 Task: Look for space in Shisui, Japan from 4th June, 2023 to 8th June, 2023 for 2 adults in price range Rs.8000 to Rs.16000. Place can be private room with 1  bedroom having 1 bed and 1 bathroom. Property type can be house, flat, guest house, hotel. Booking option can be shelf check-in. Required host language is English.
Action: Mouse moved to (488, 131)
Screenshot: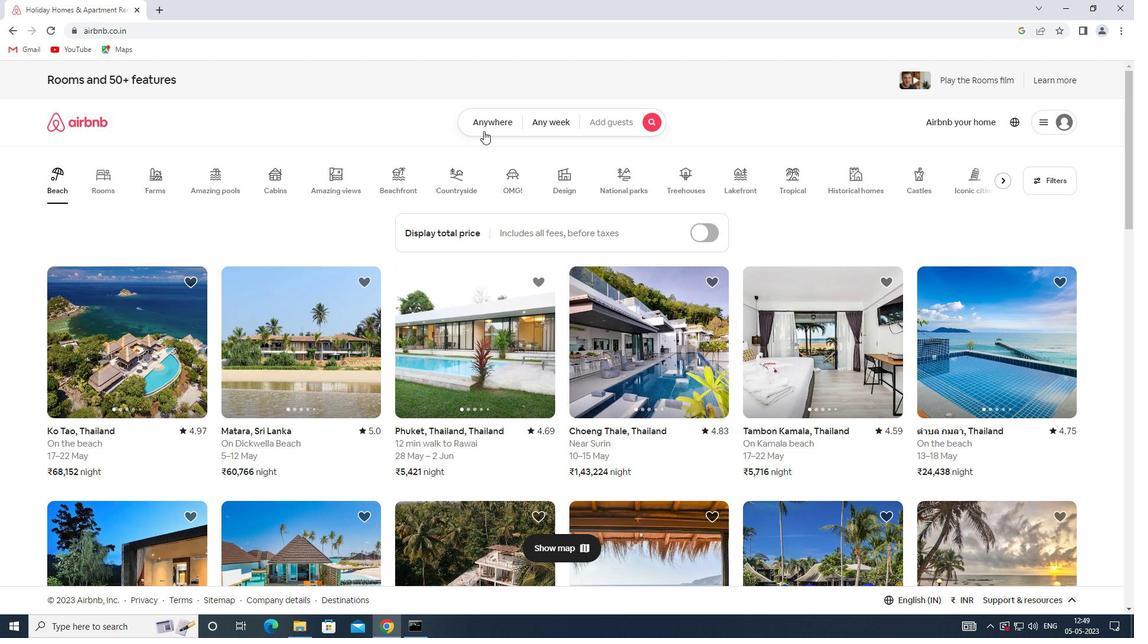 
Action: Mouse pressed left at (488, 131)
Screenshot: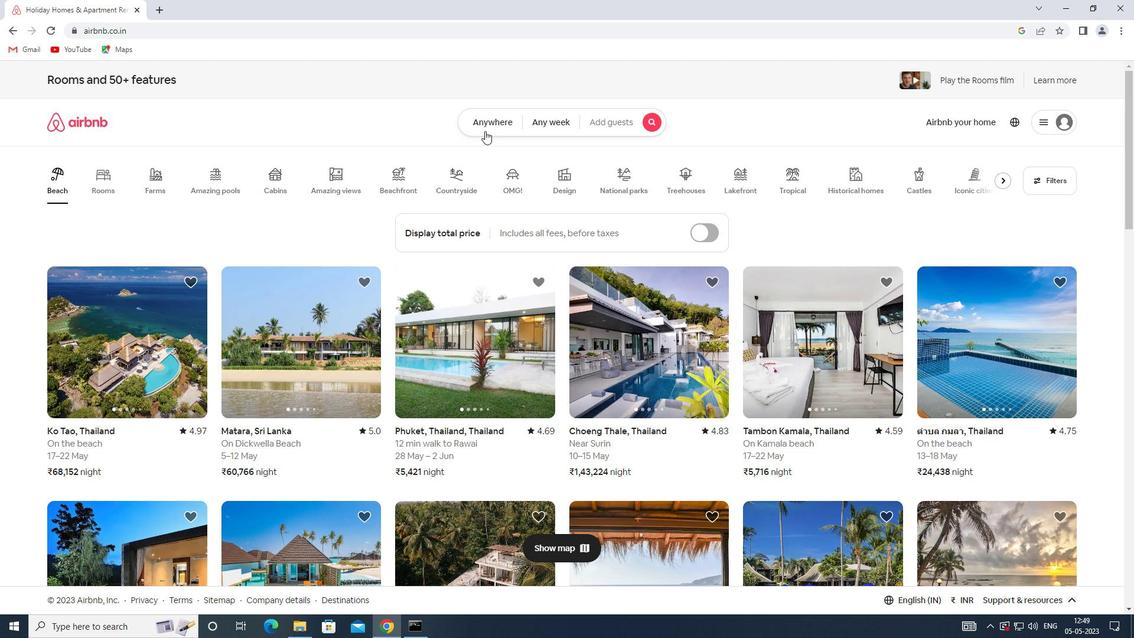 
Action: Mouse moved to (334, 165)
Screenshot: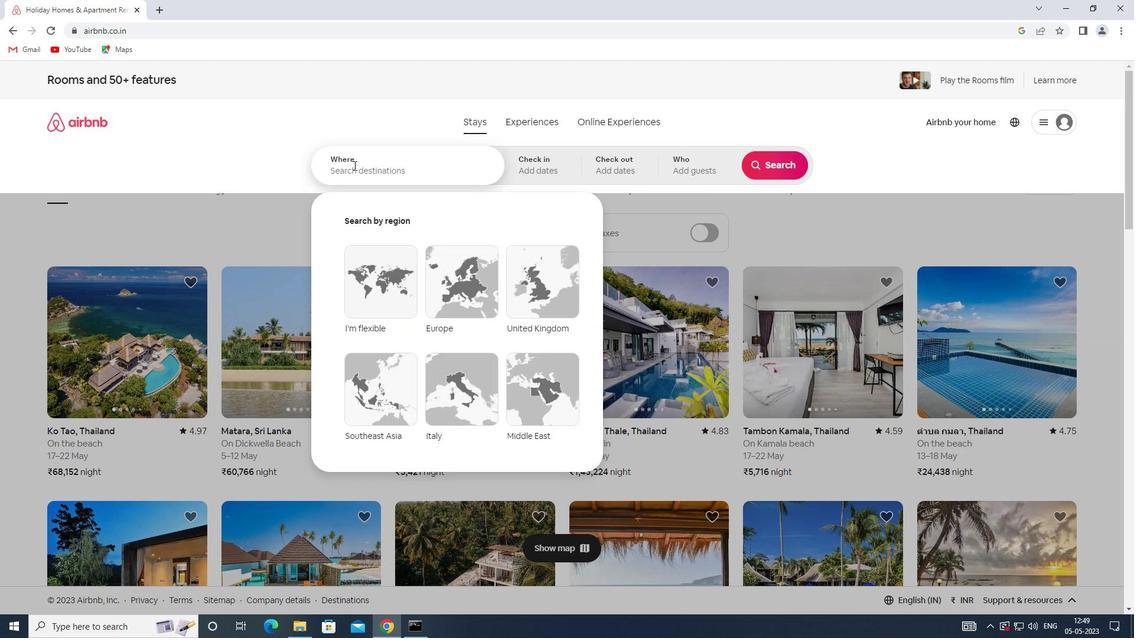 
Action: Mouse pressed left at (334, 165)
Screenshot: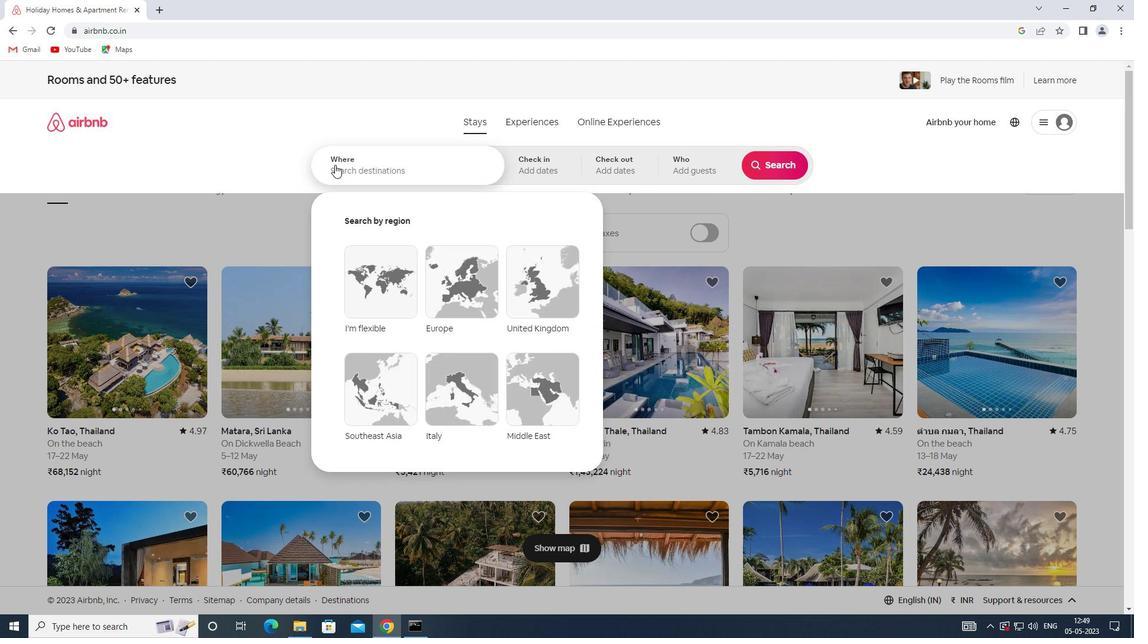 
Action: Key pressed <Key.shift><Key.shift>SHISUI,<Key.shift><Key.shift>JAPAN
Screenshot: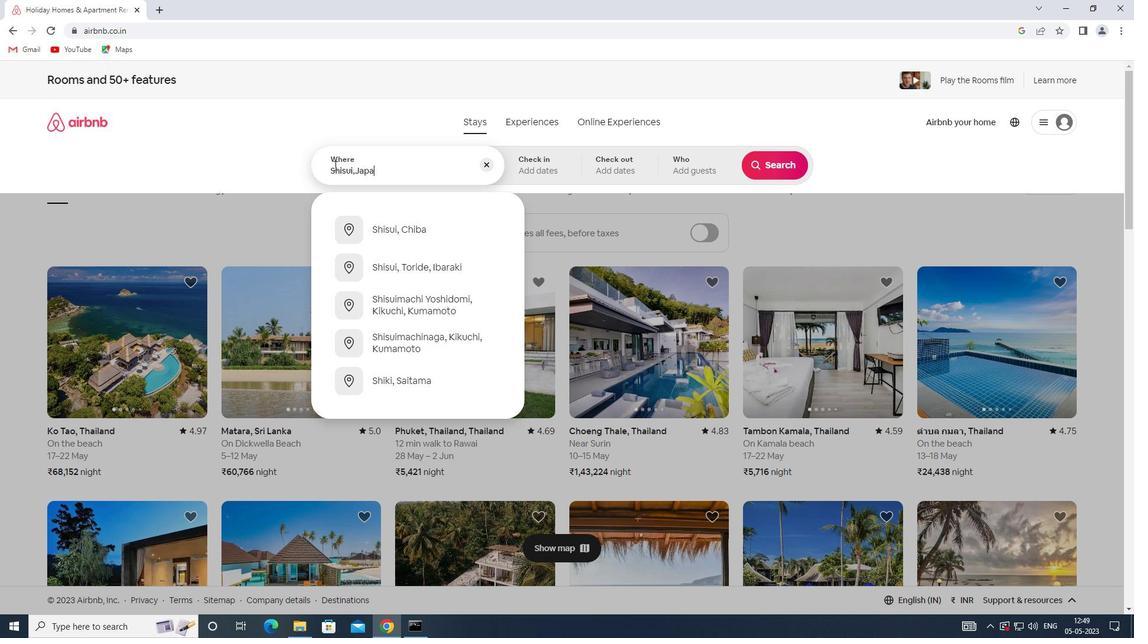 
Action: Mouse moved to (510, 158)
Screenshot: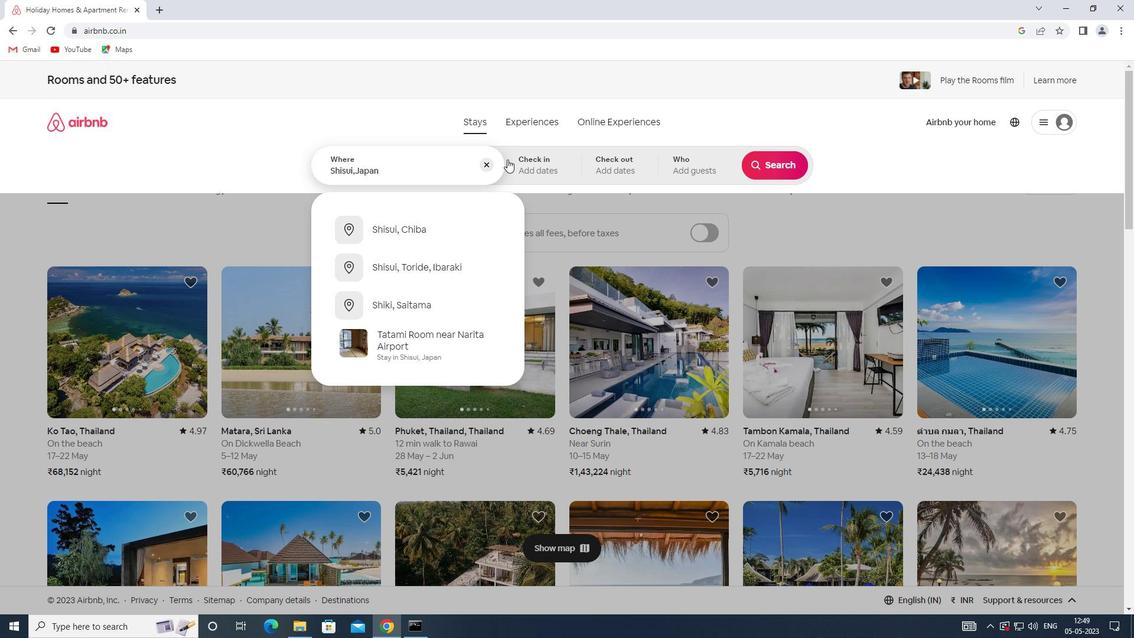 
Action: Mouse pressed left at (510, 158)
Screenshot: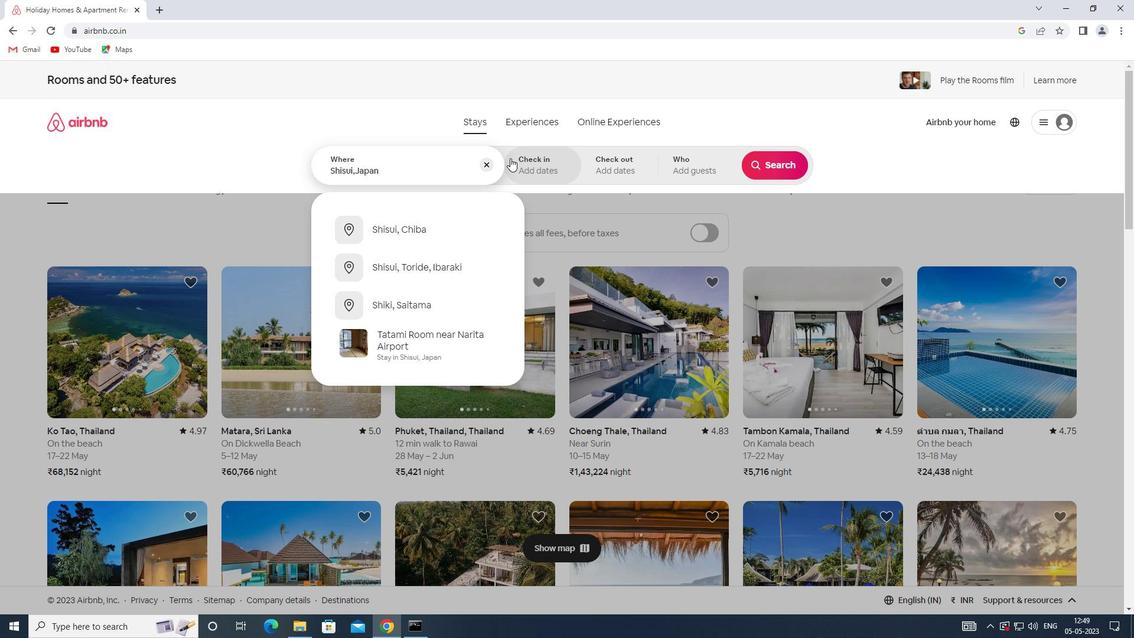 
Action: Mouse moved to (593, 331)
Screenshot: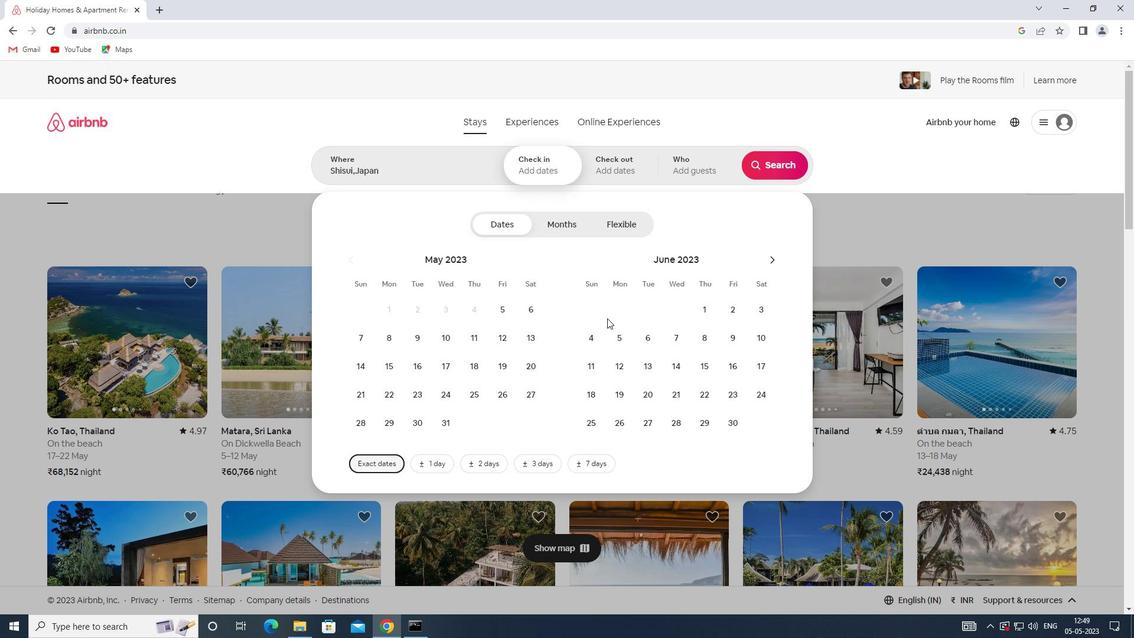 
Action: Mouse pressed left at (593, 331)
Screenshot: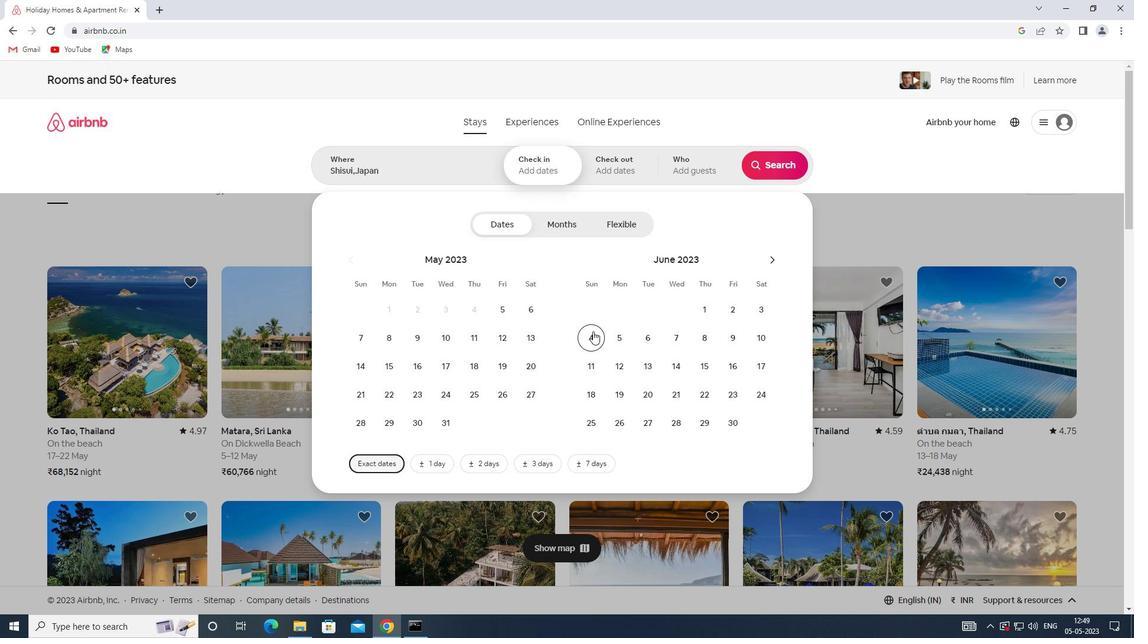 
Action: Mouse moved to (710, 332)
Screenshot: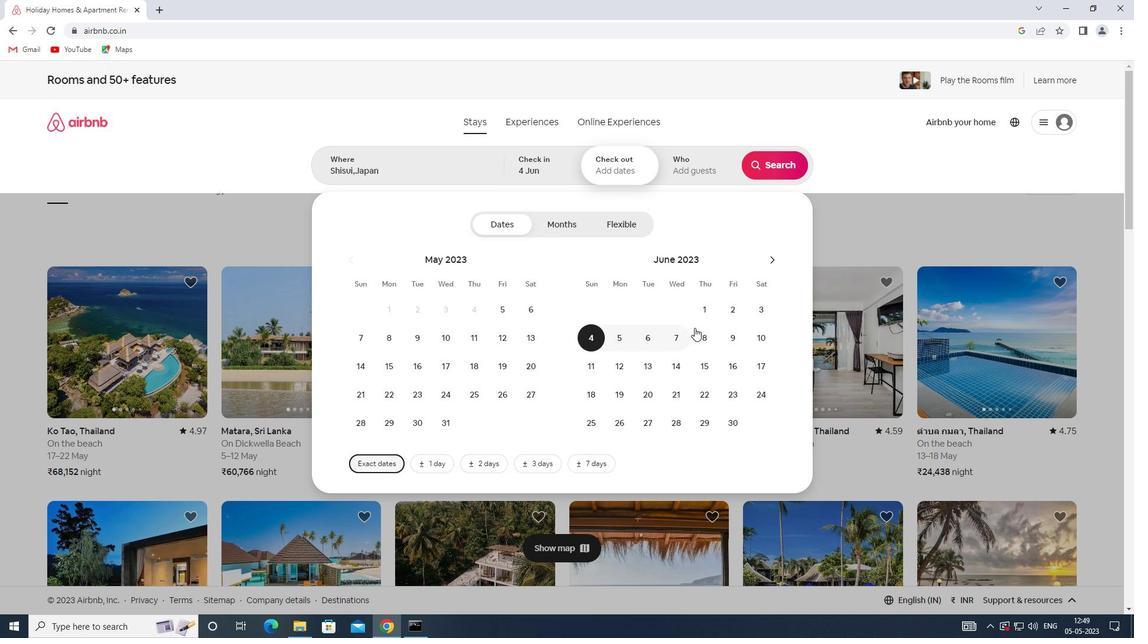 
Action: Mouse pressed left at (710, 332)
Screenshot: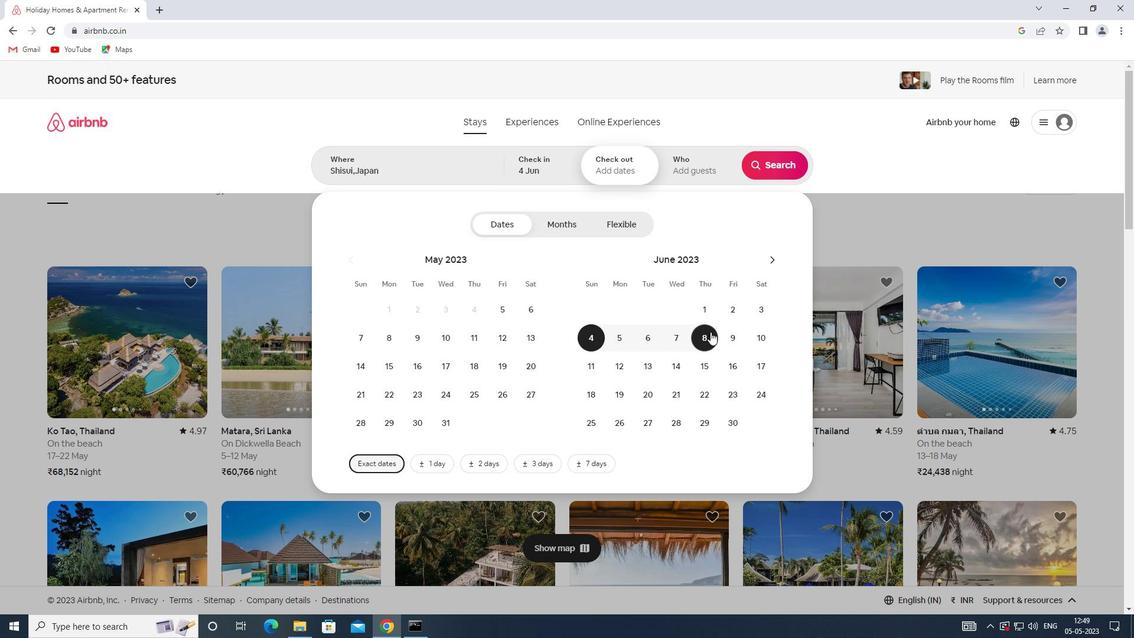 
Action: Mouse moved to (697, 177)
Screenshot: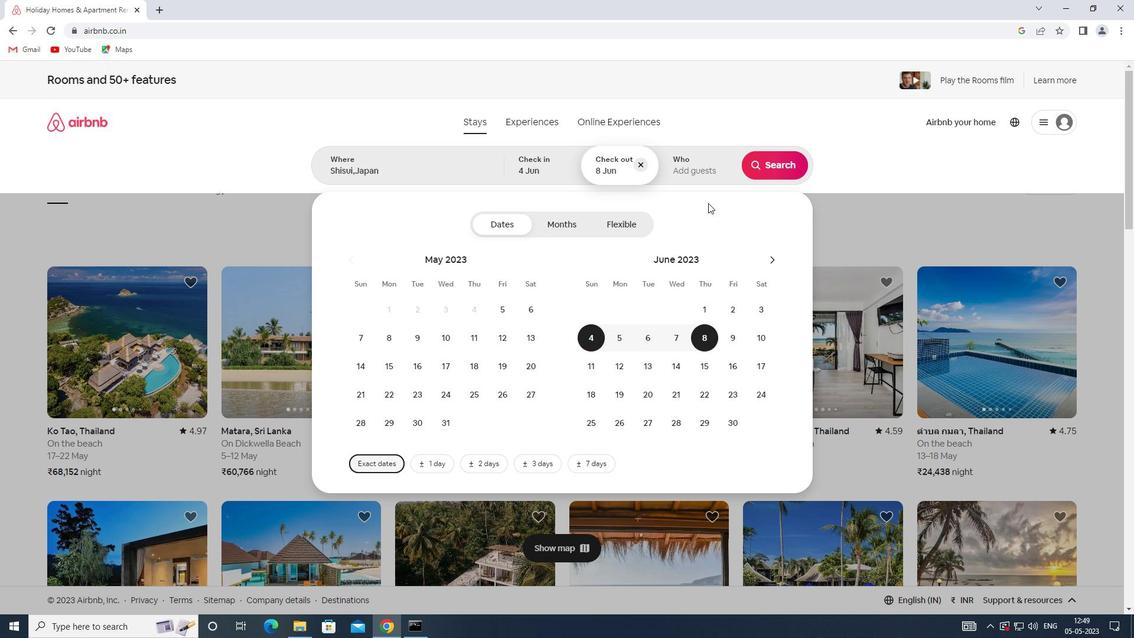 
Action: Mouse pressed left at (697, 177)
Screenshot: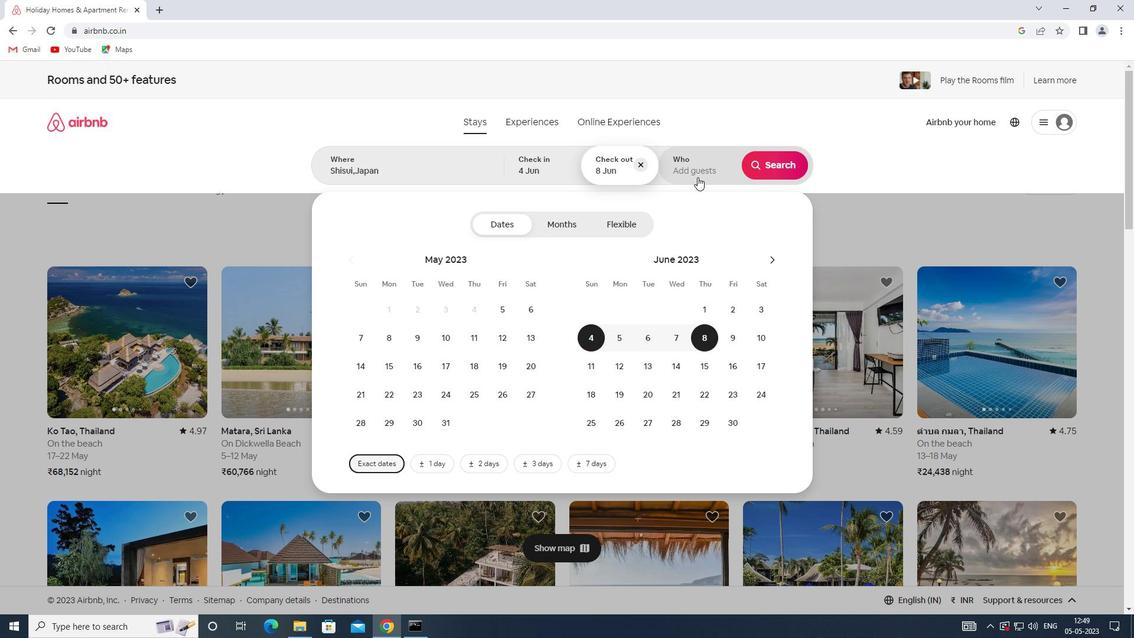 
Action: Mouse moved to (773, 229)
Screenshot: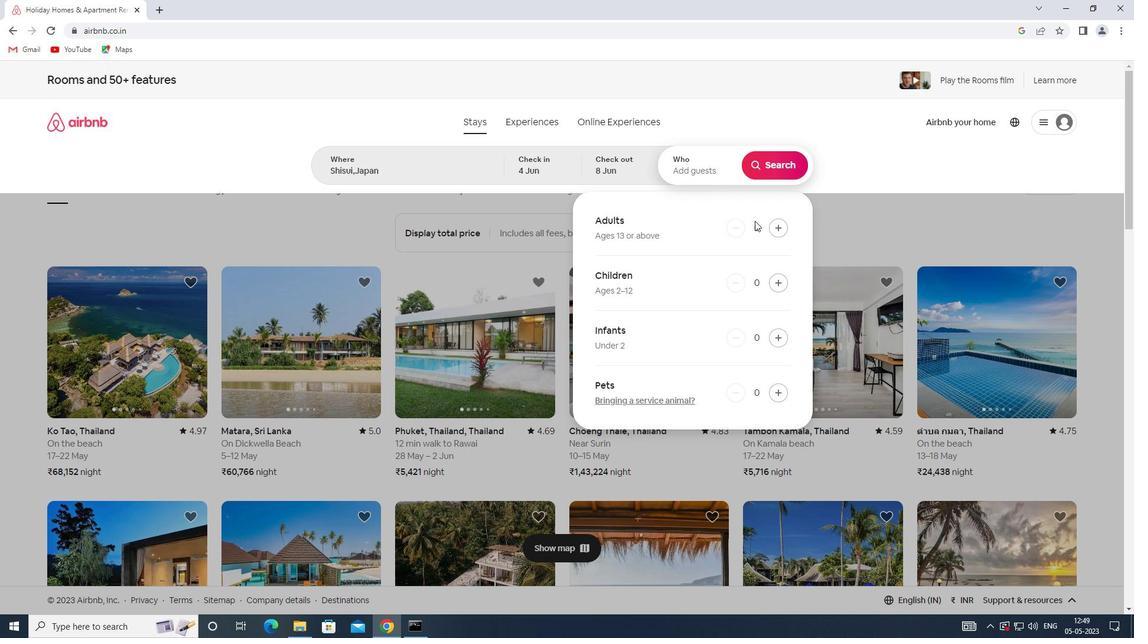 
Action: Mouse pressed left at (773, 229)
Screenshot: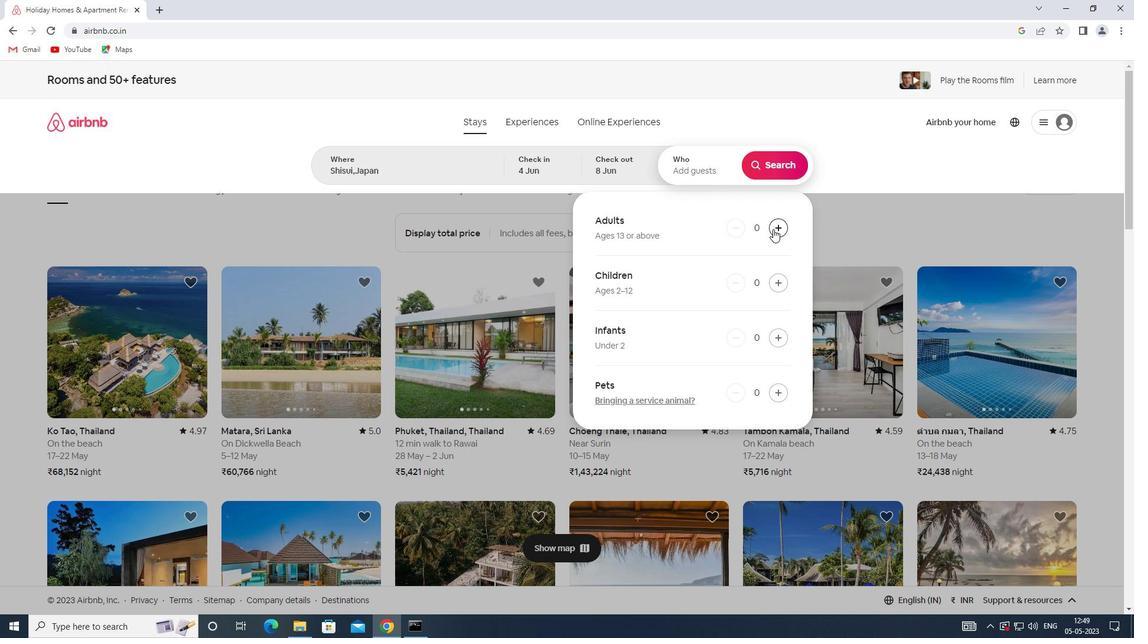 
Action: Mouse pressed left at (773, 229)
Screenshot: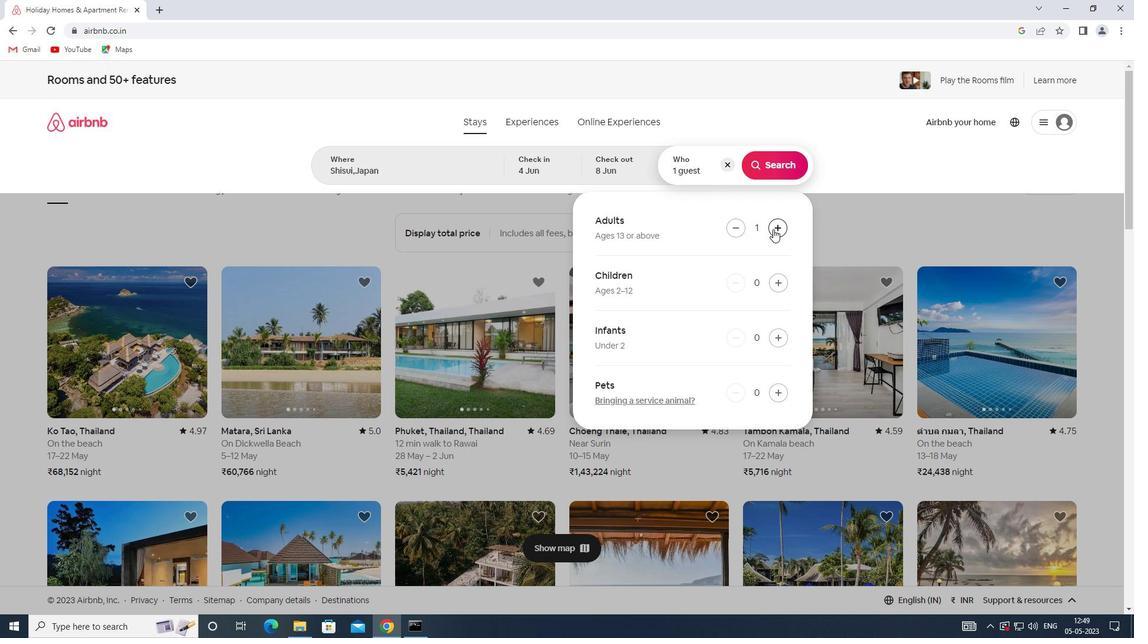 
Action: Mouse moved to (768, 168)
Screenshot: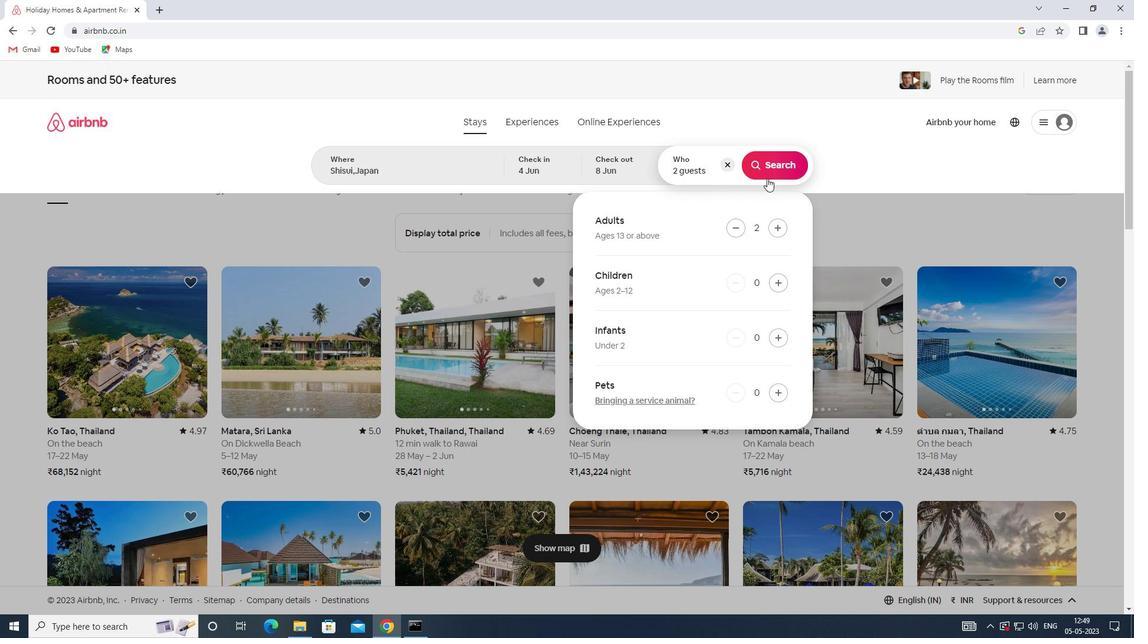 
Action: Mouse pressed left at (768, 168)
Screenshot: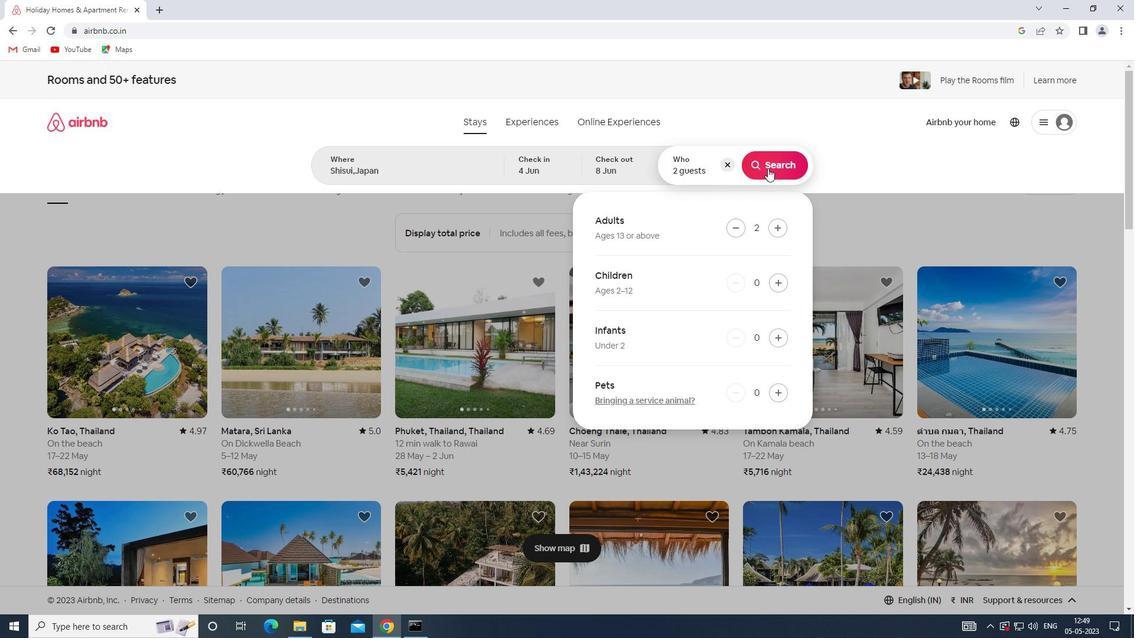 
Action: Mouse moved to (1085, 135)
Screenshot: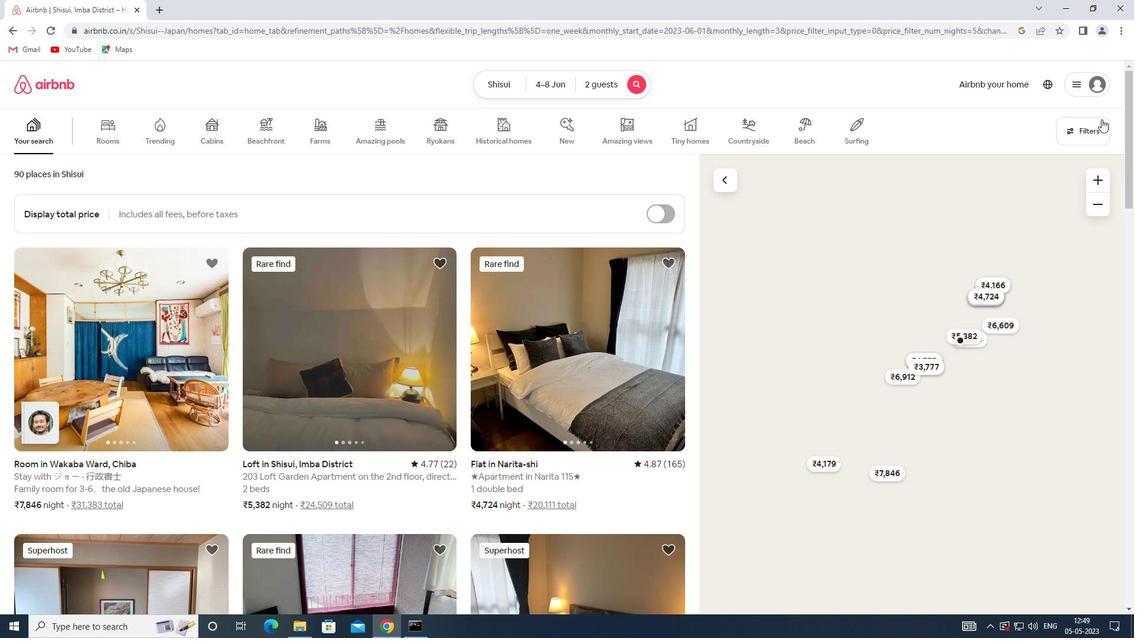 
Action: Mouse pressed left at (1085, 135)
Screenshot: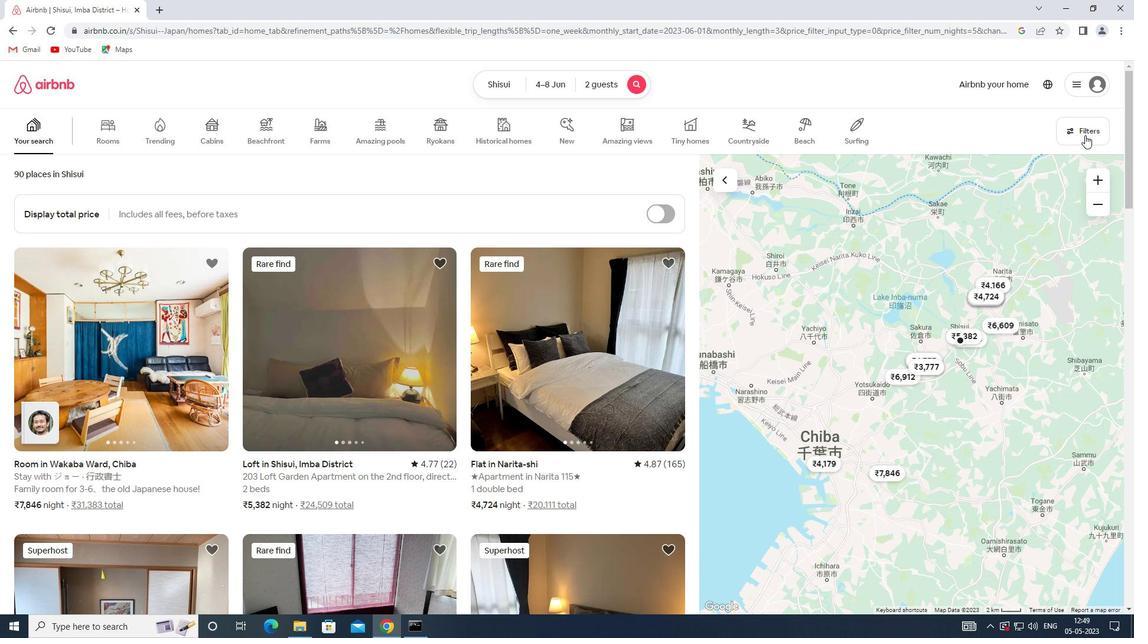 
Action: Mouse moved to (428, 424)
Screenshot: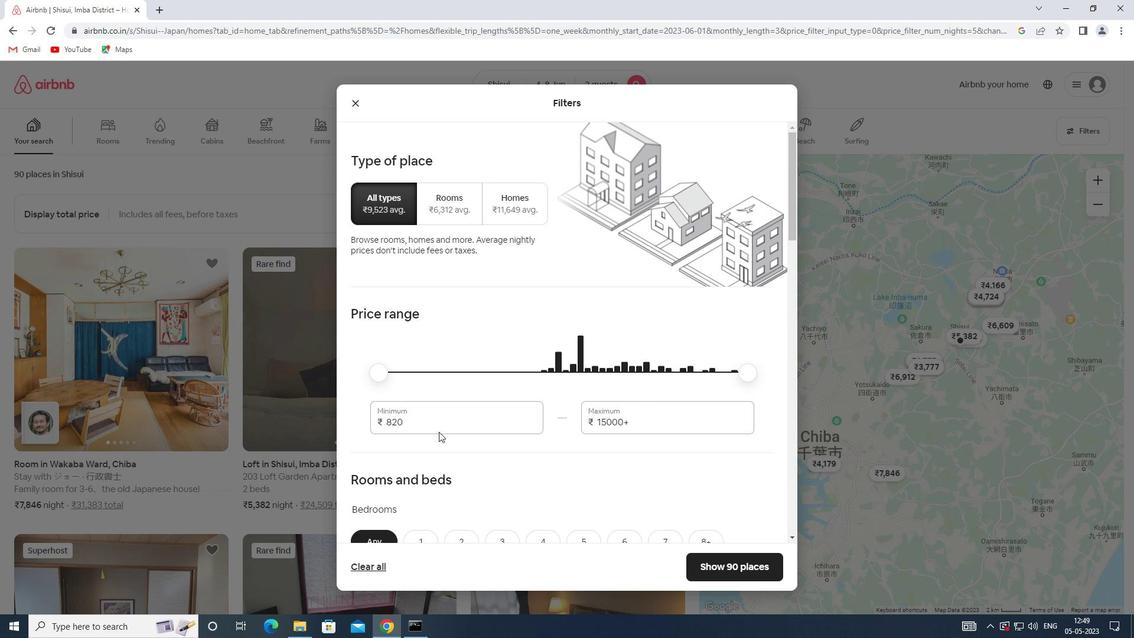 
Action: Mouse pressed left at (428, 424)
Screenshot: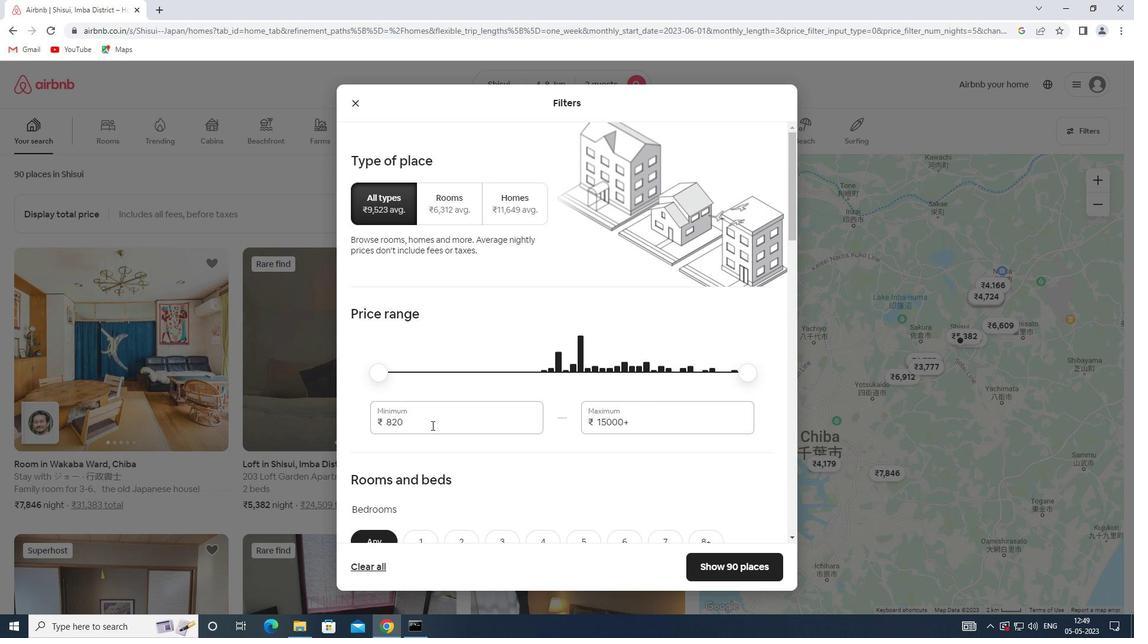 
Action: Mouse moved to (360, 422)
Screenshot: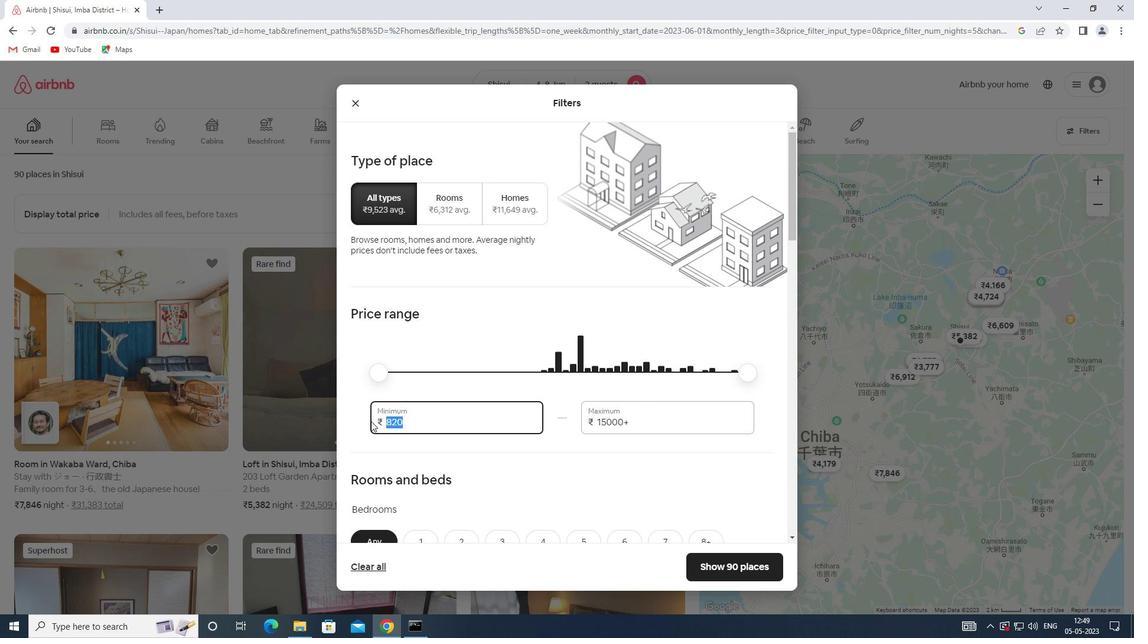 
Action: Key pressed 8000
Screenshot: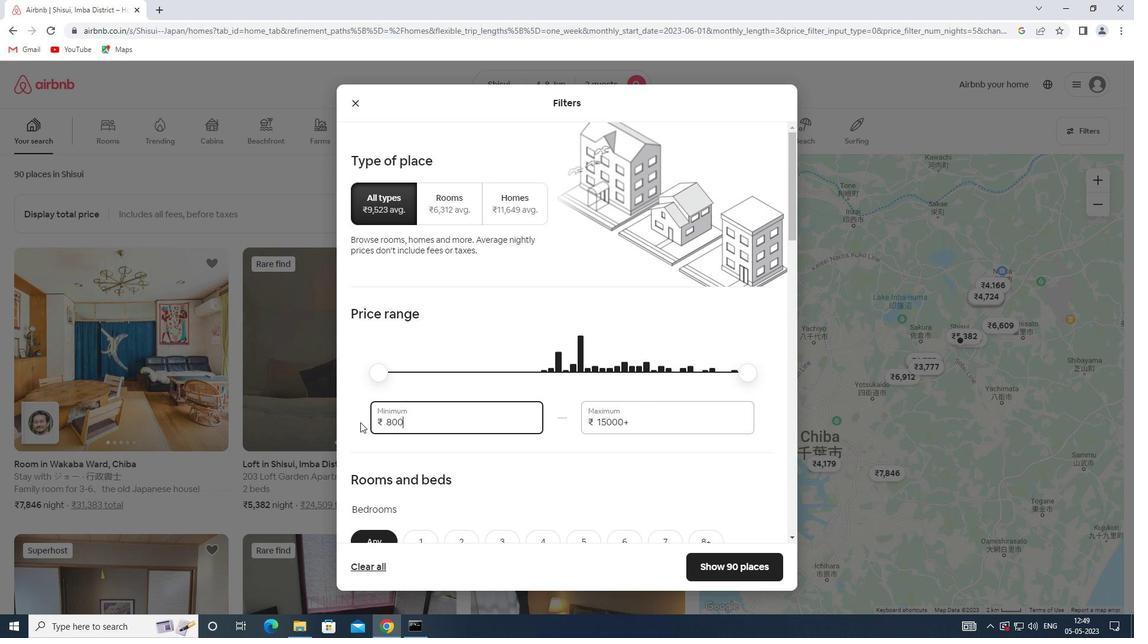 
Action: Mouse moved to (629, 417)
Screenshot: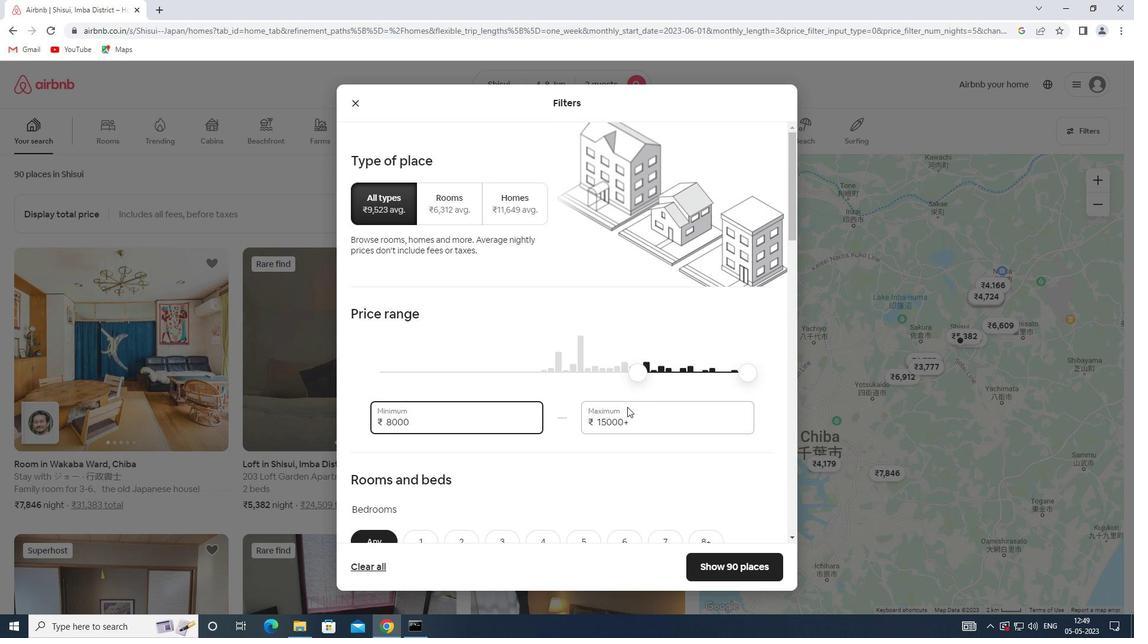 
Action: Mouse pressed left at (629, 417)
Screenshot: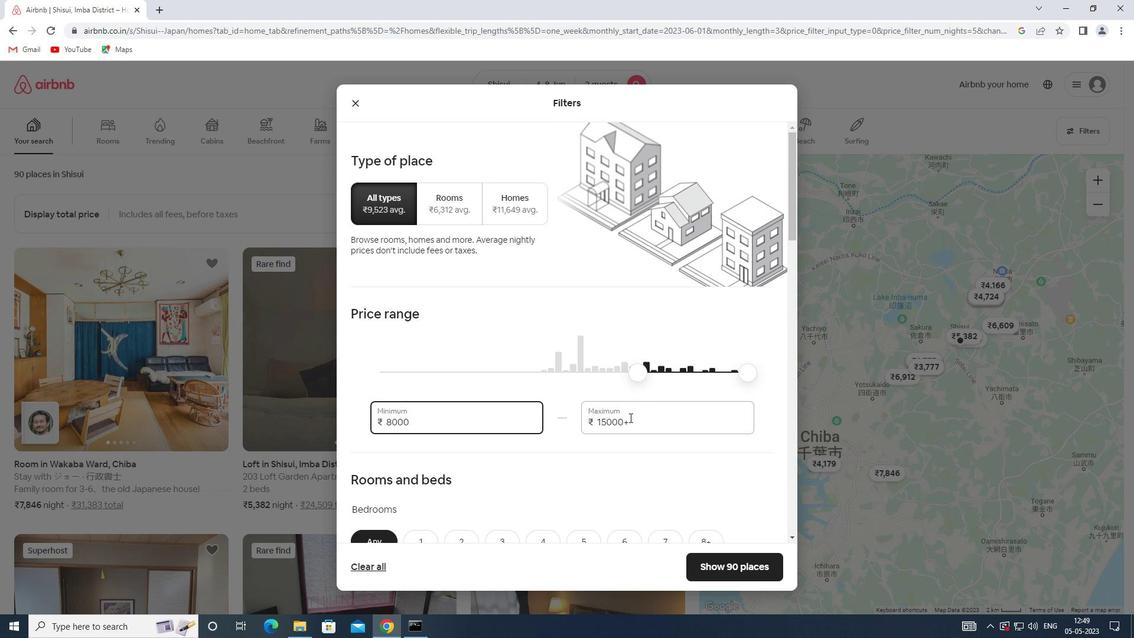 
Action: Mouse moved to (570, 418)
Screenshot: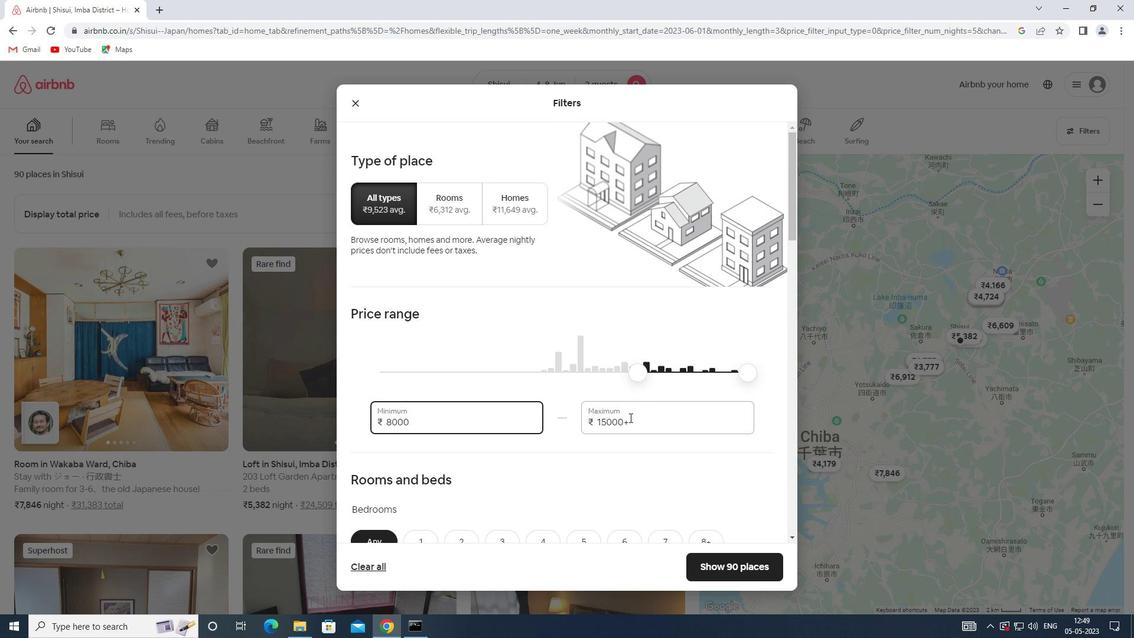 
Action: Key pressed 16000
Screenshot: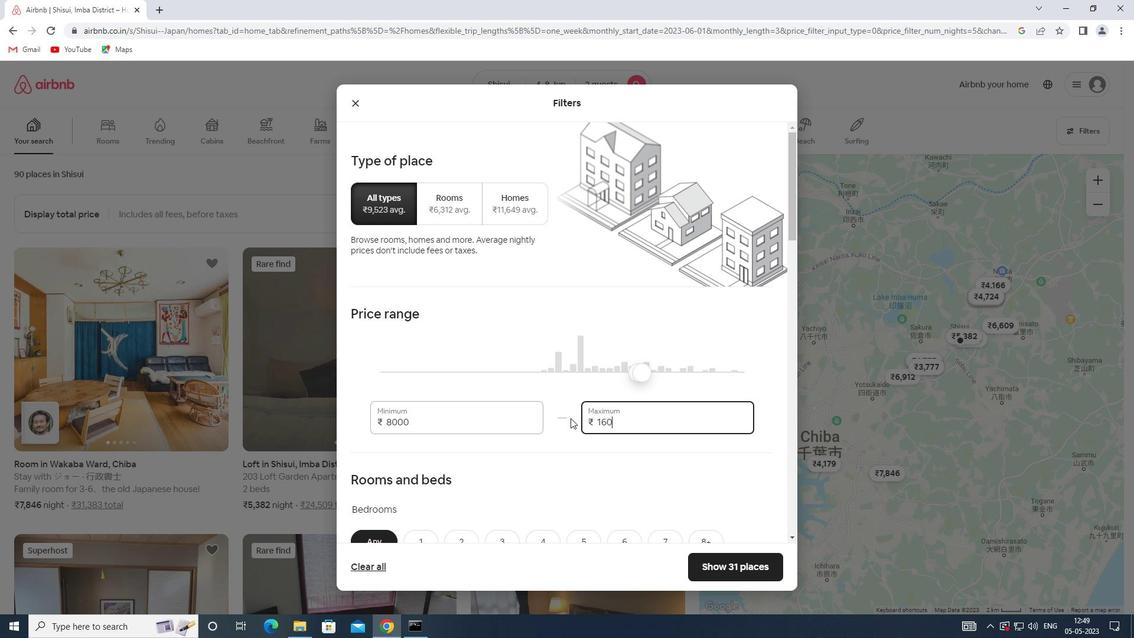 
Action: Mouse moved to (493, 409)
Screenshot: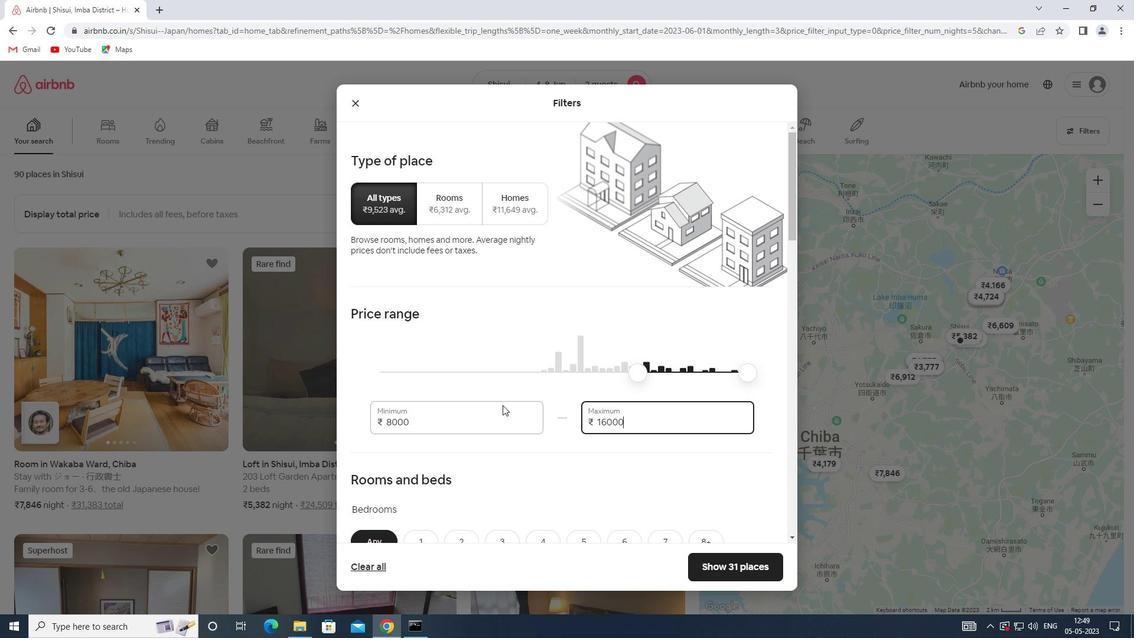 
Action: Mouse scrolled (493, 408) with delta (0, 0)
Screenshot: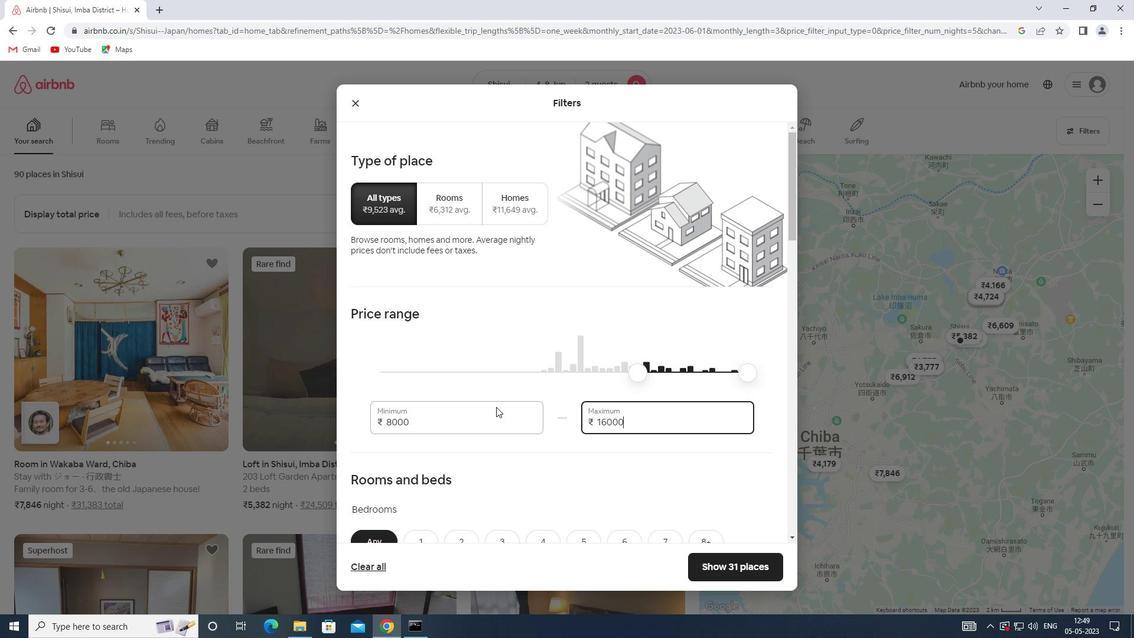 
Action: Mouse scrolled (493, 408) with delta (0, 0)
Screenshot: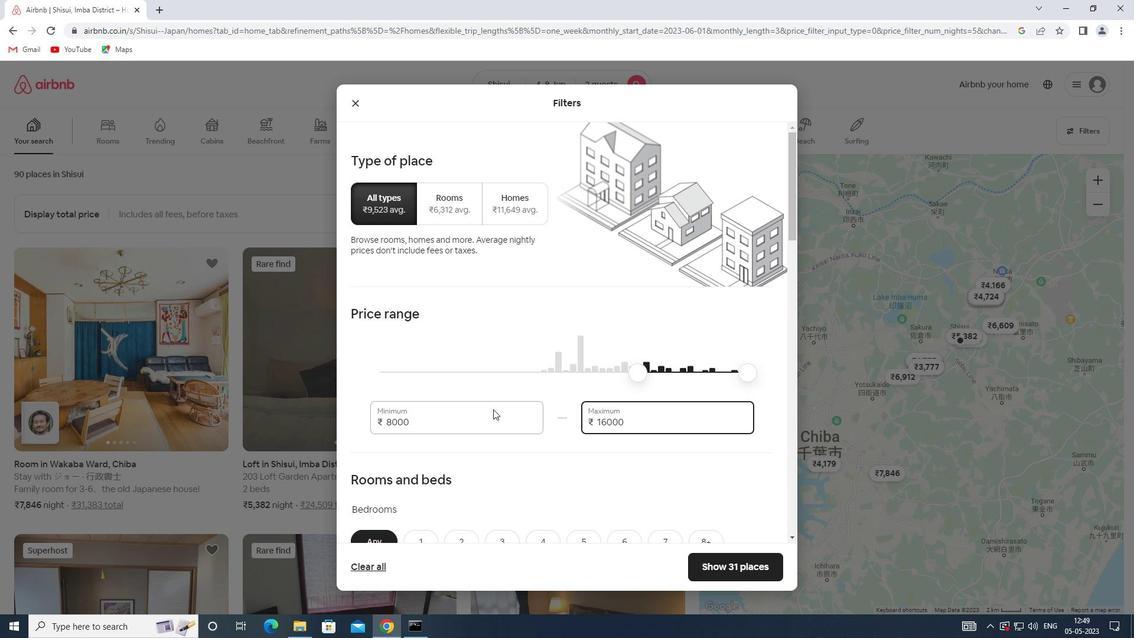 
Action: Mouse moved to (431, 420)
Screenshot: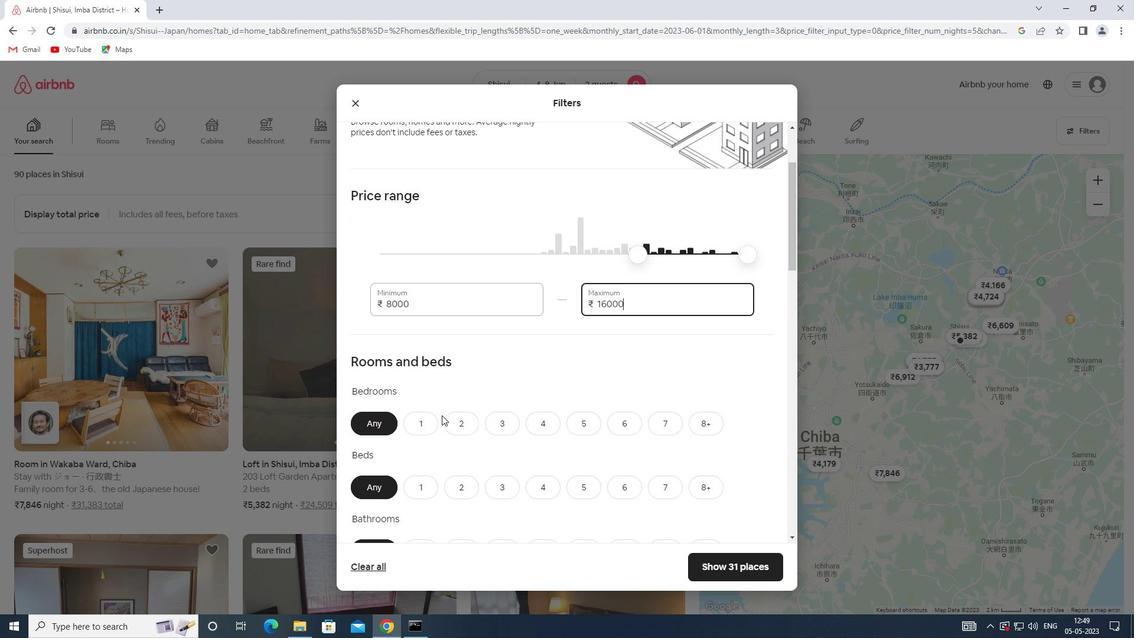
Action: Mouse pressed left at (431, 420)
Screenshot: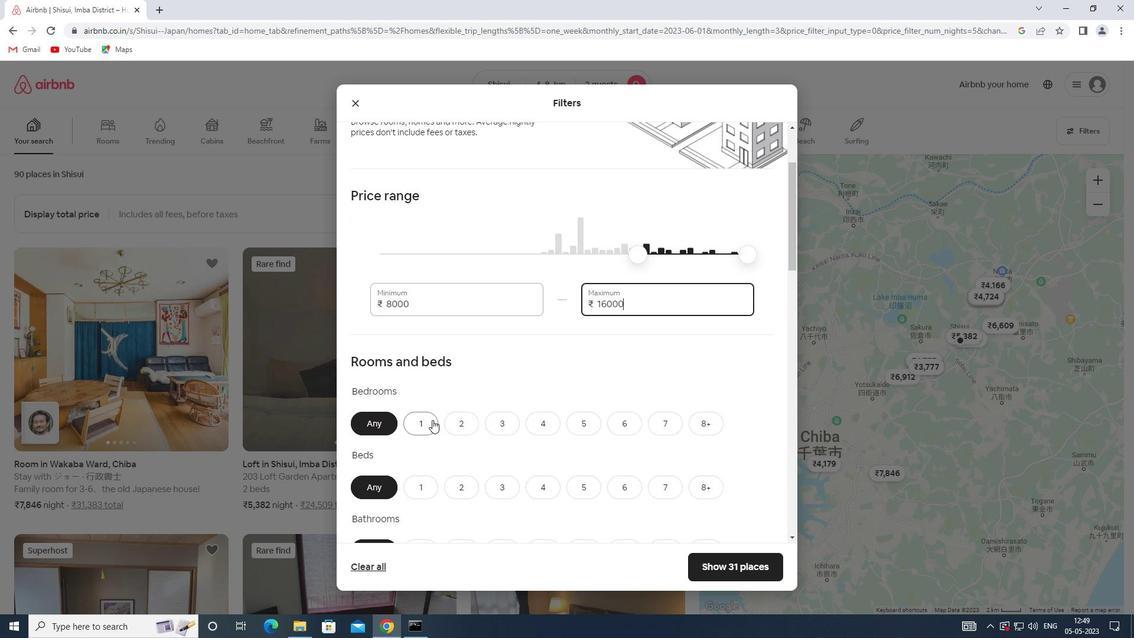 
Action: Mouse scrolled (431, 420) with delta (0, 0)
Screenshot: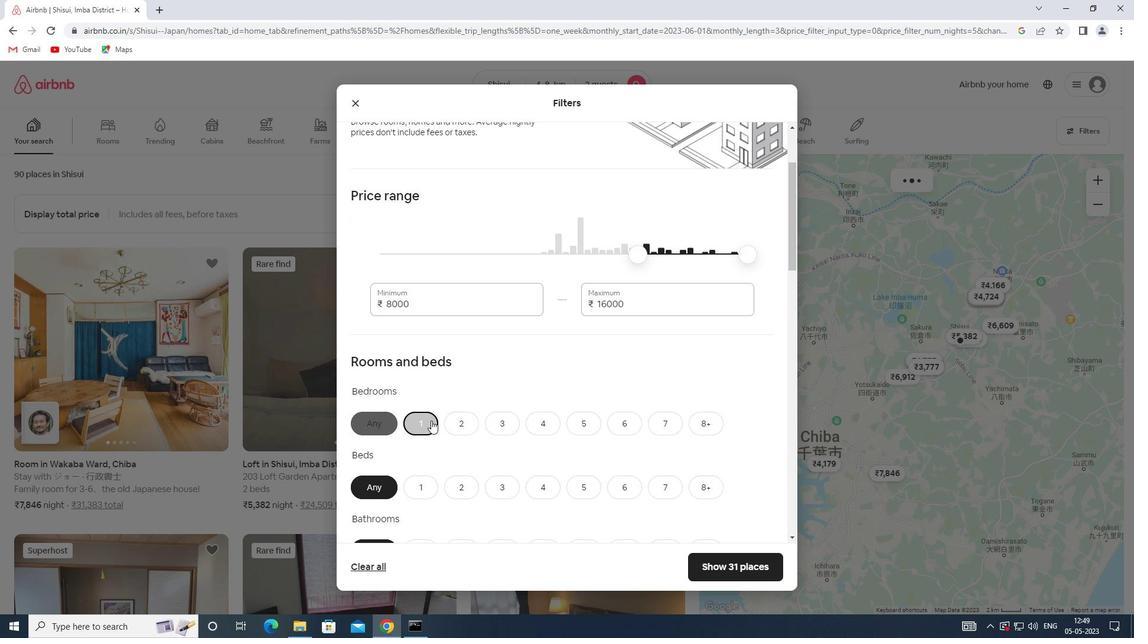 
Action: Mouse moved to (430, 424)
Screenshot: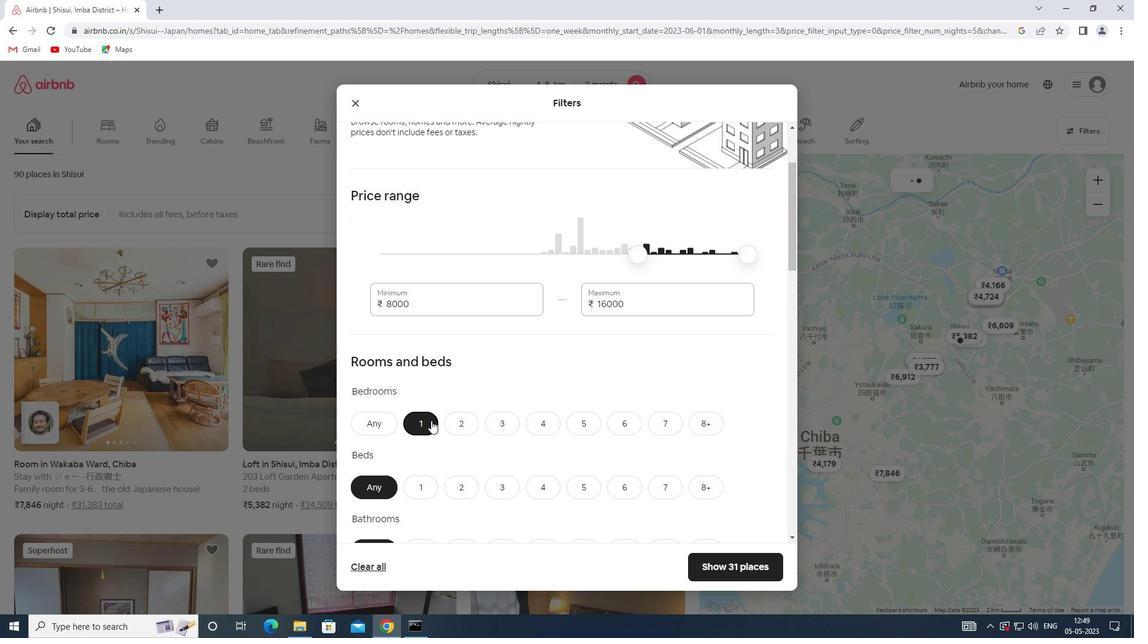 
Action: Mouse pressed left at (430, 424)
Screenshot: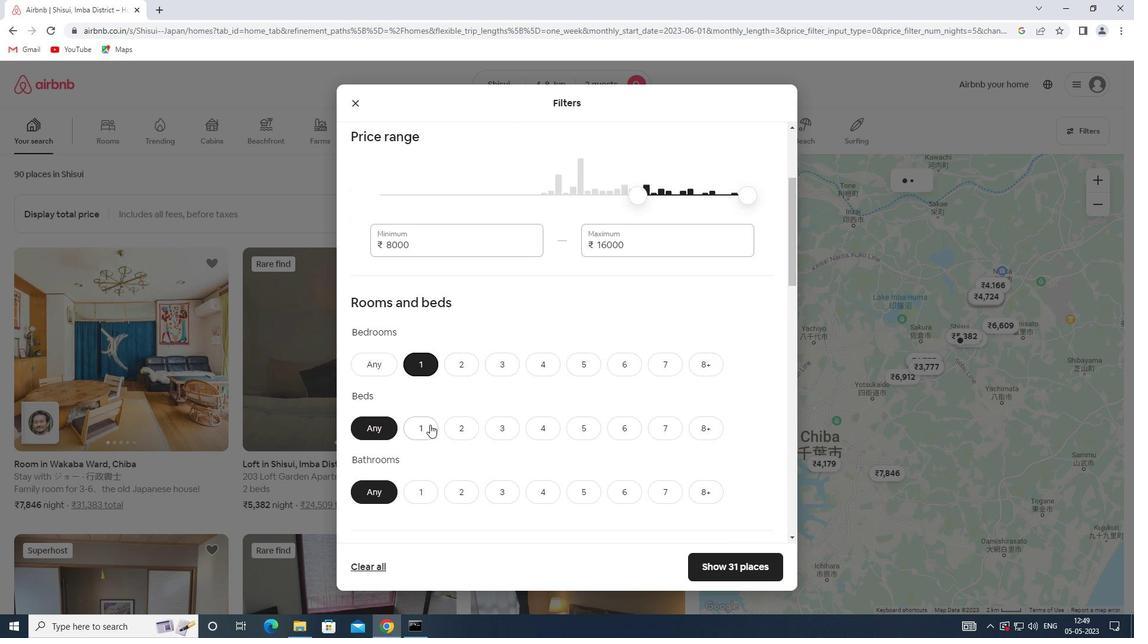
Action: Mouse moved to (429, 484)
Screenshot: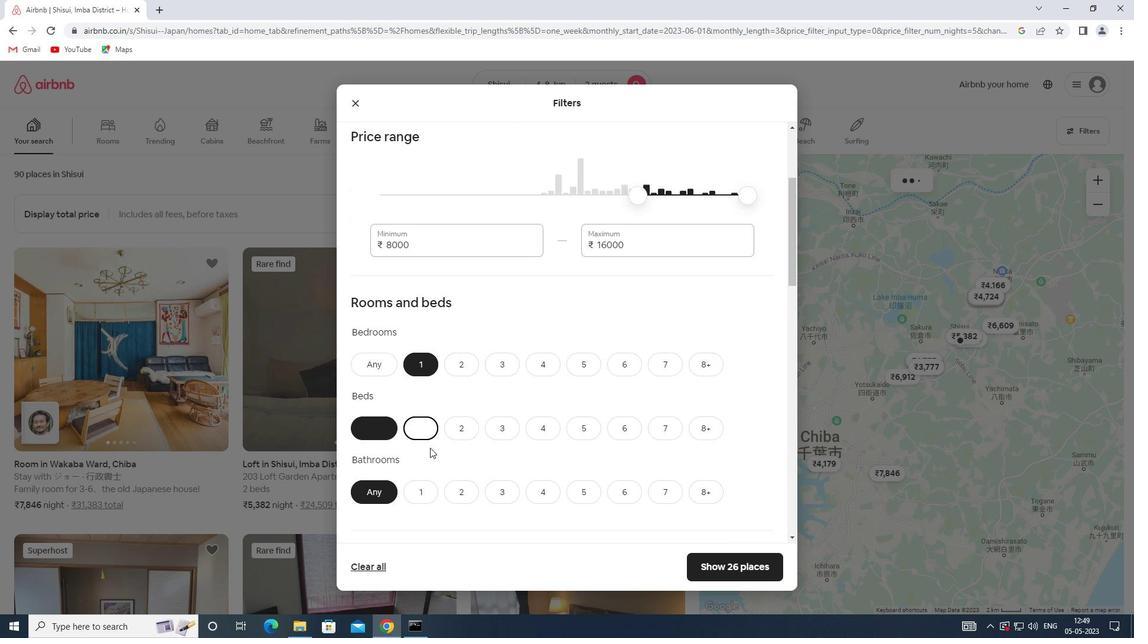 
Action: Mouse pressed left at (429, 484)
Screenshot: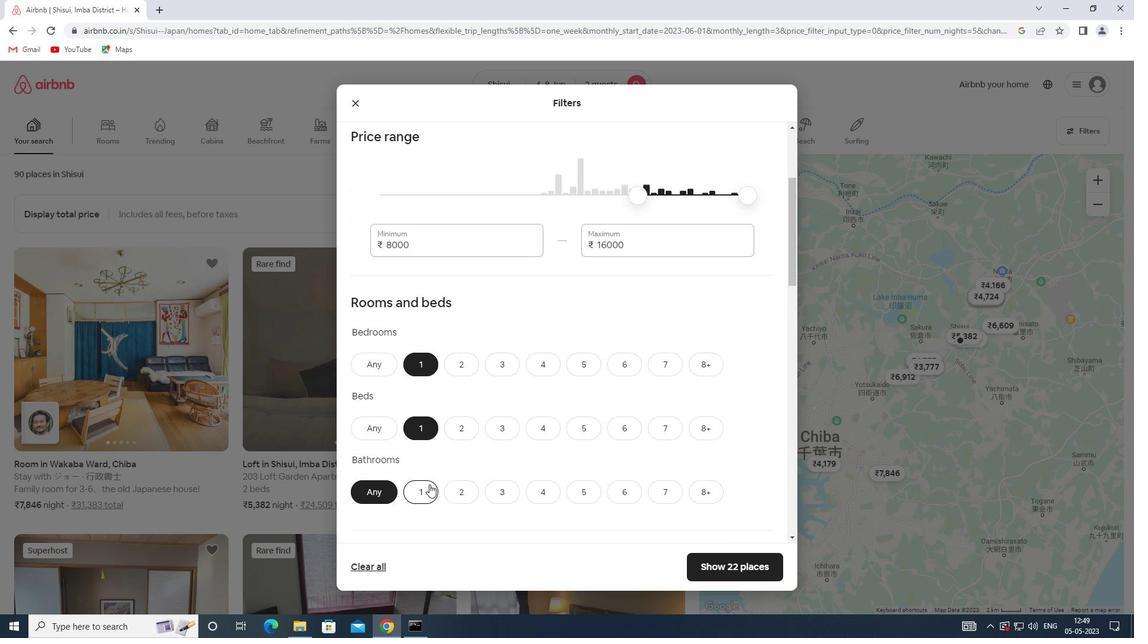 
Action: Mouse scrolled (429, 483) with delta (0, 0)
Screenshot: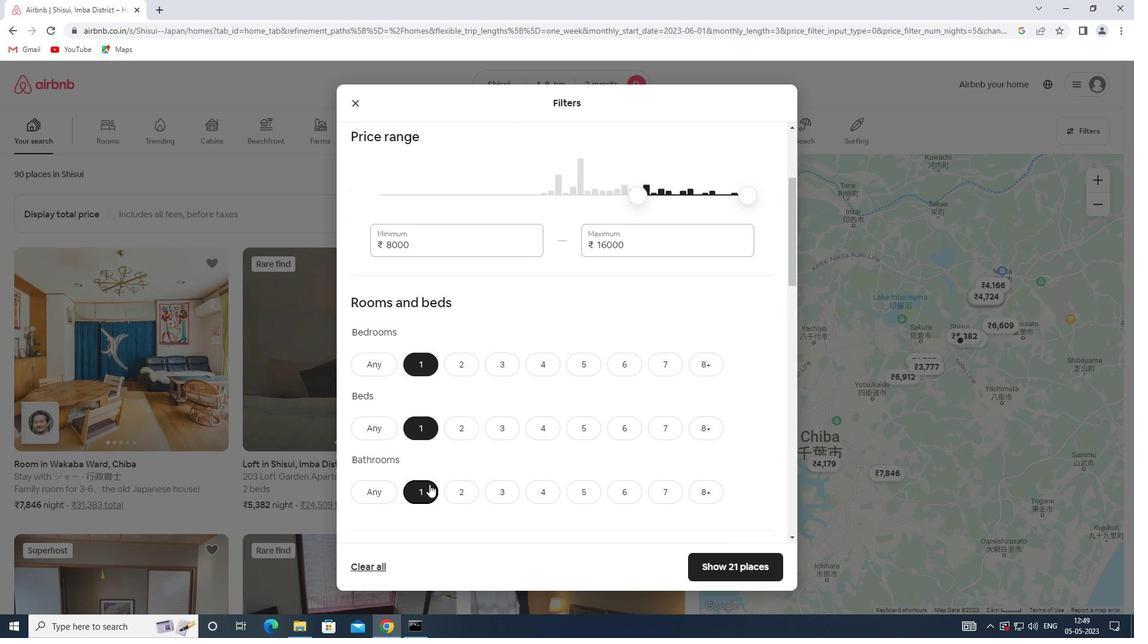 
Action: Mouse scrolled (429, 483) with delta (0, 0)
Screenshot: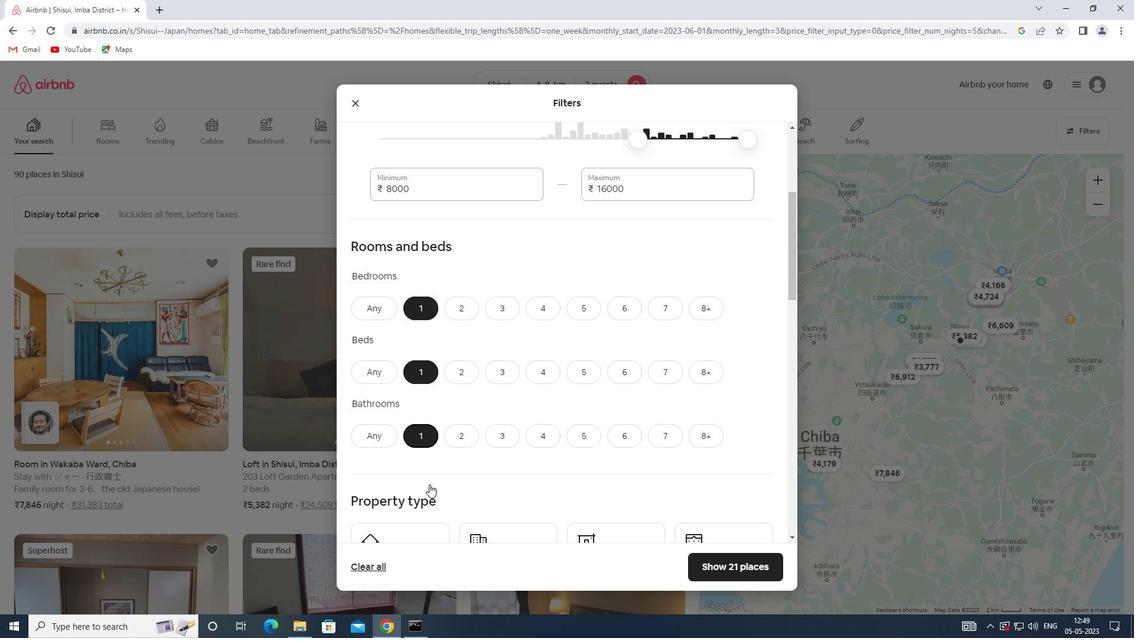 
Action: Mouse scrolled (429, 483) with delta (0, 0)
Screenshot: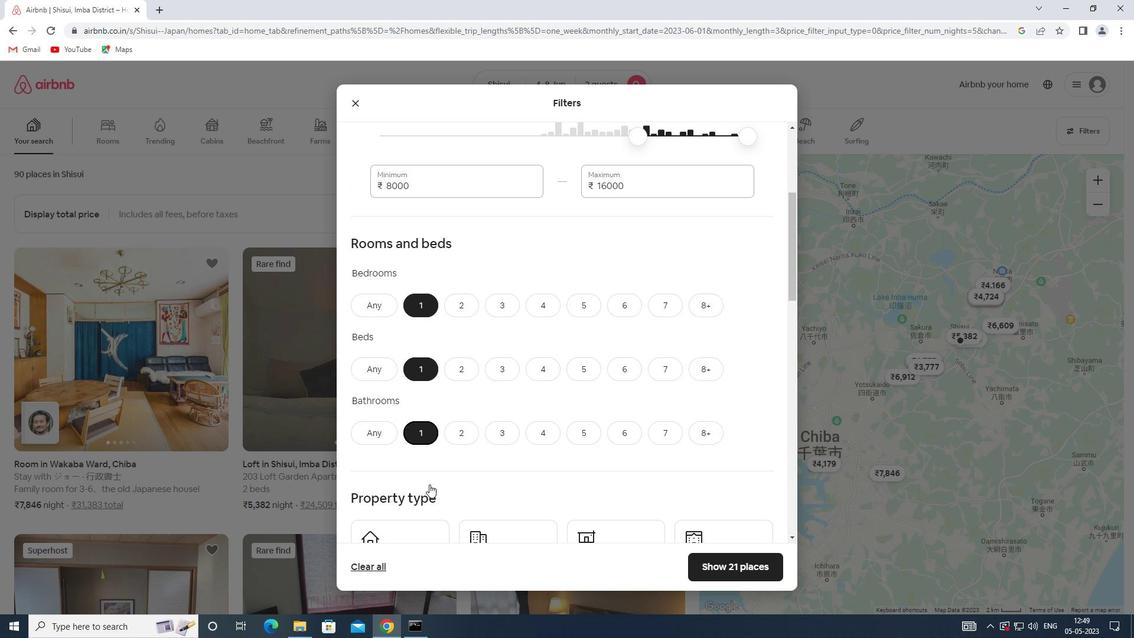 
Action: Mouse moved to (421, 450)
Screenshot: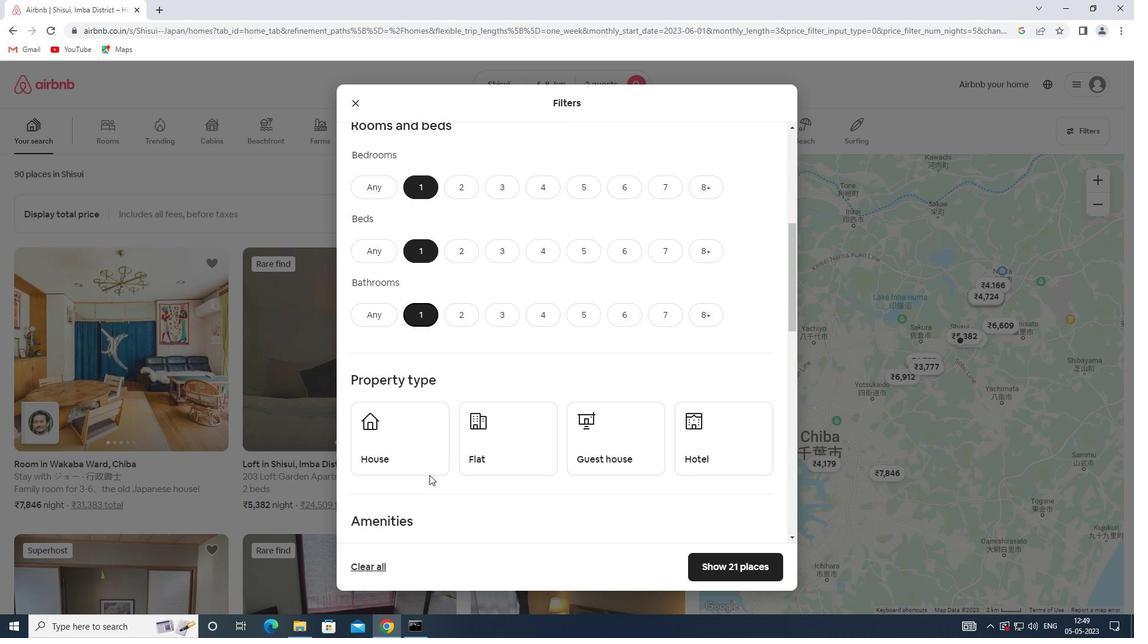 
Action: Mouse pressed left at (421, 450)
Screenshot: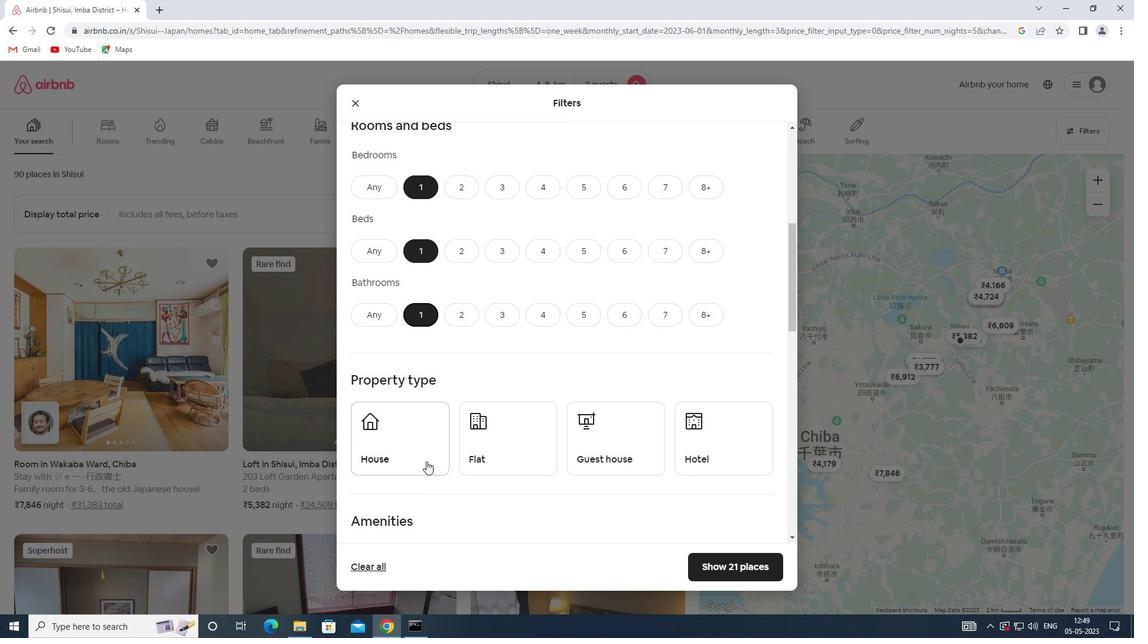 
Action: Mouse moved to (487, 449)
Screenshot: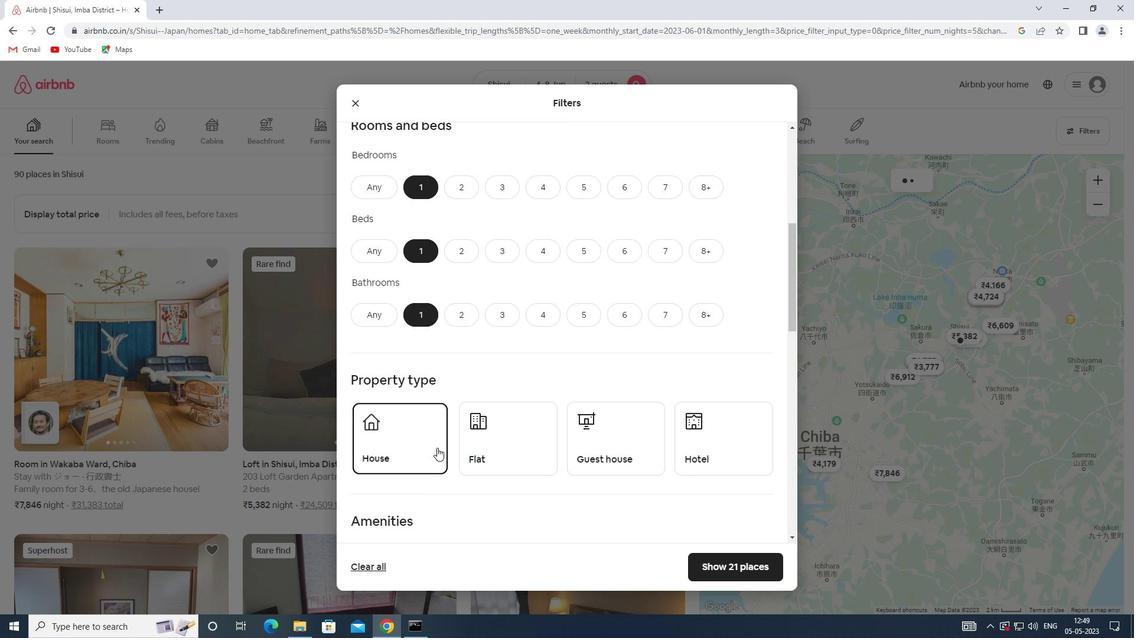 
Action: Mouse pressed left at (487, 449)
Screenshot: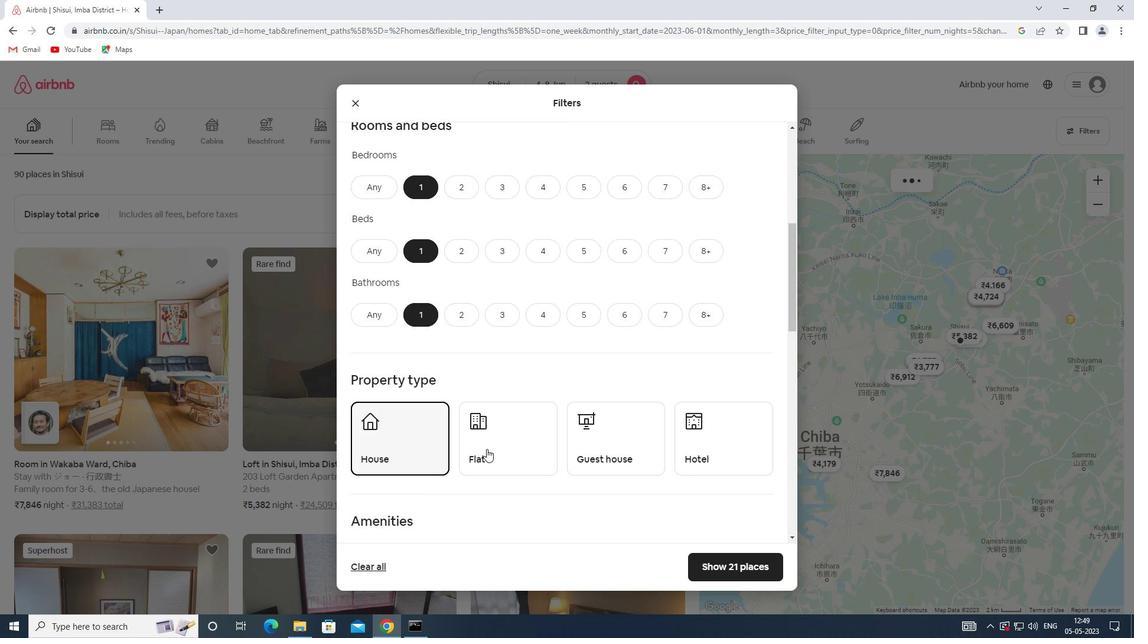 
Action: Mouse moved to (606, 448)
Screenshot: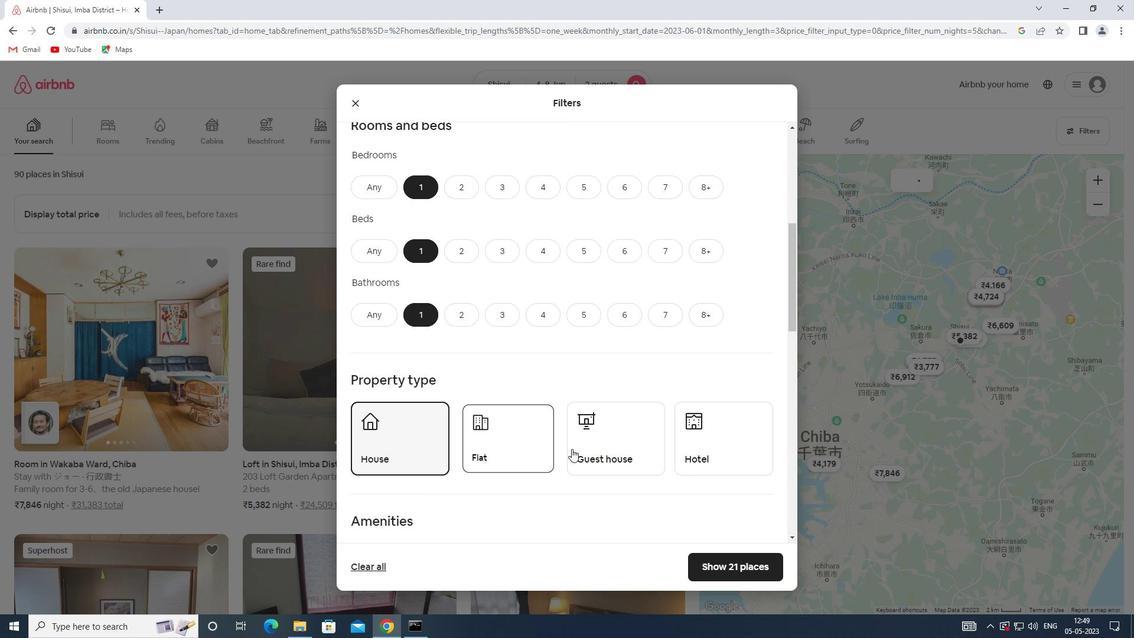 
Action: Mouse pressed left at (606, 448)
Screenshot: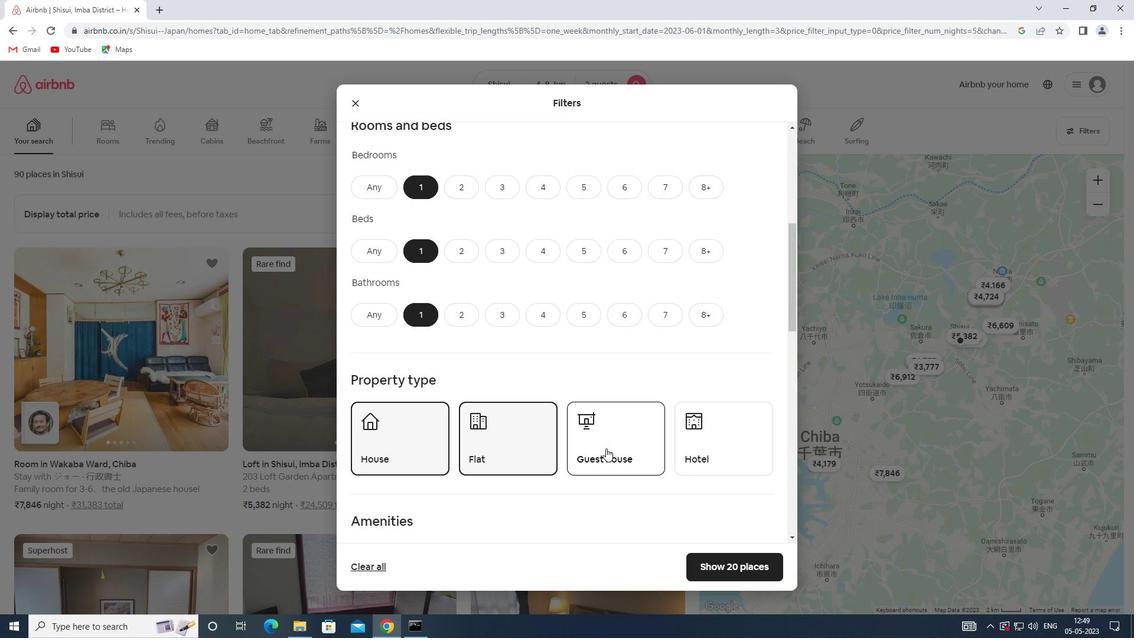 
Action: Mouse moved to (727, 439)
Screenshot: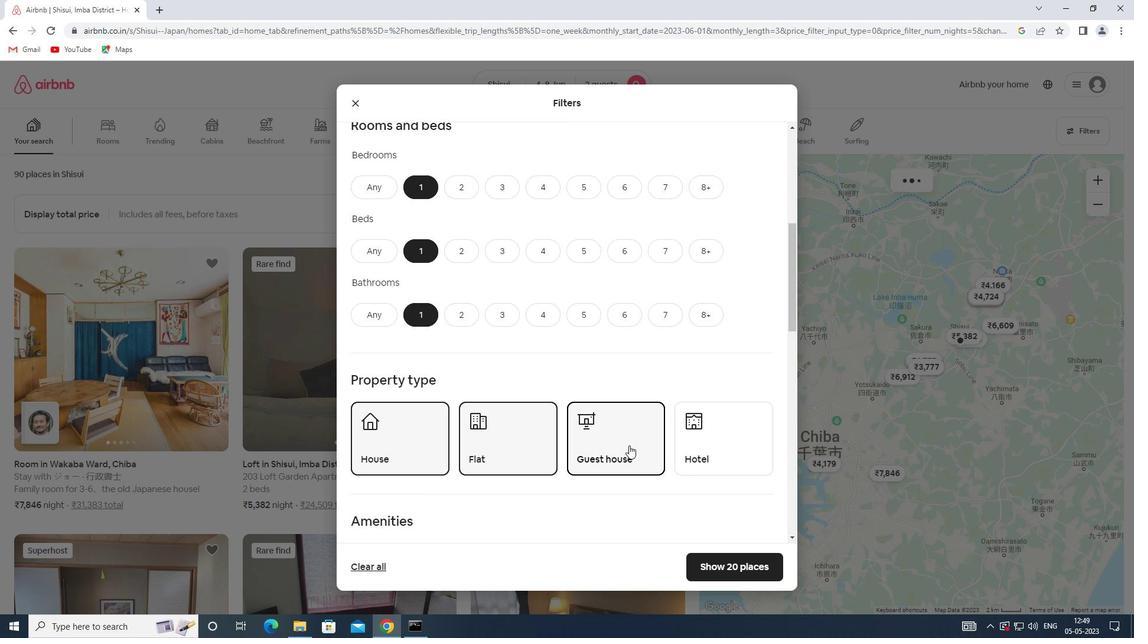 
Action: Mouse pressed left at (727, 439)
Screenshot: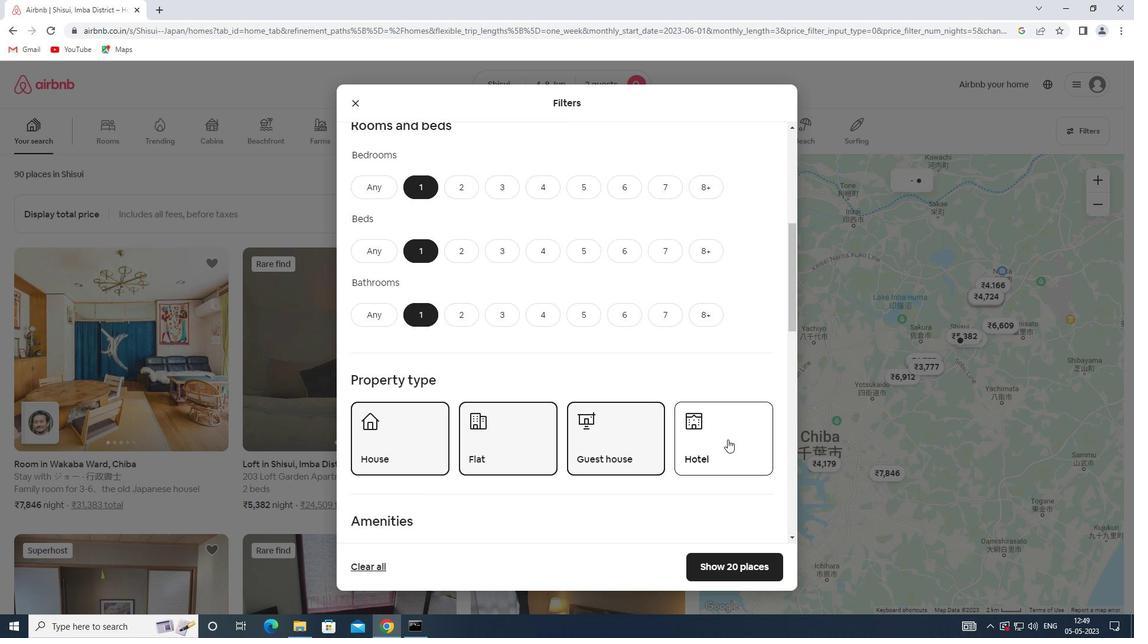 
Action: Mouse moved to (599, 426)
Screenshot: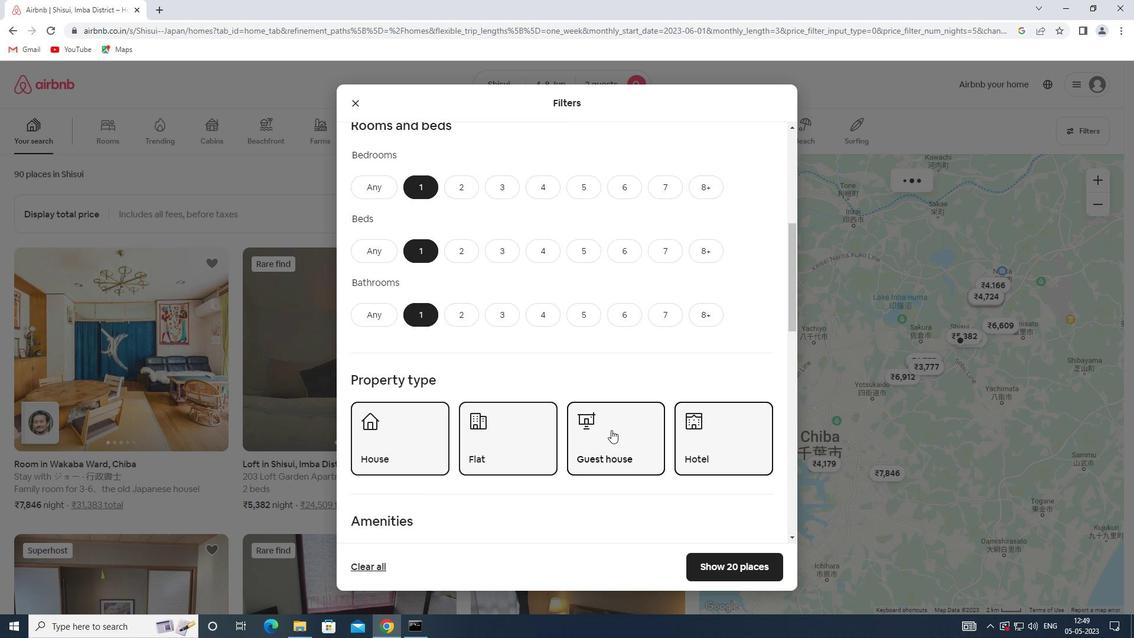 
Action: Mouse scrolled (599, 426) with delta (0, 0)
Screenshot: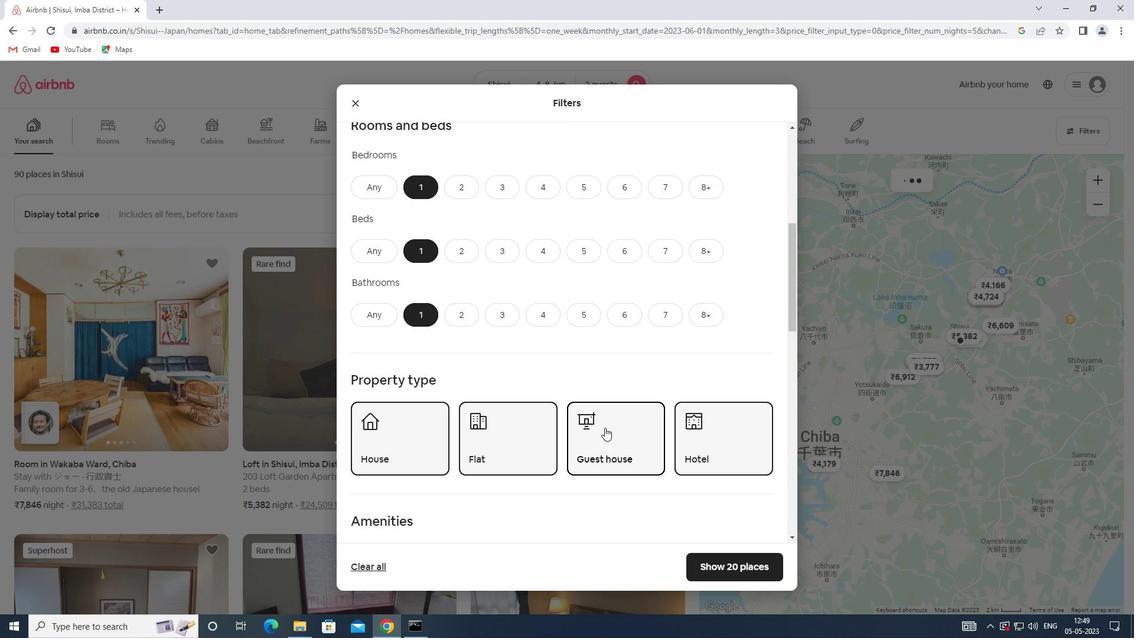 
Action: Mouse scrolled (599, 426) with delta (0, 0)
Screenshot: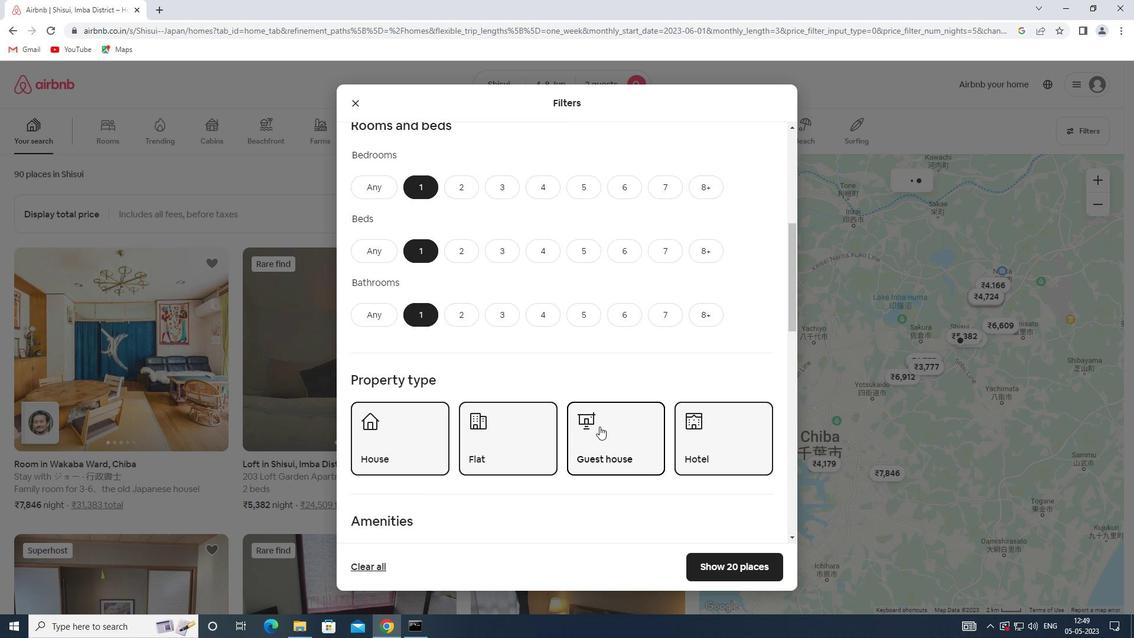 
Action: Mouse scrolled (599, 426) with delta (0, 0)
Screenshot: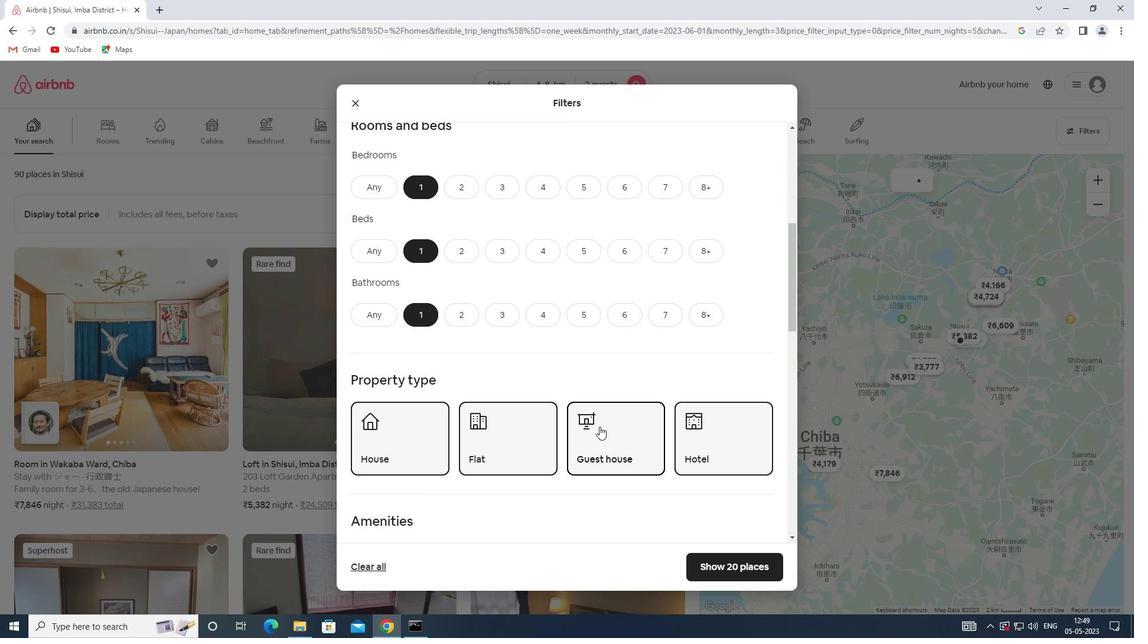 
Action: Mouse scrolled (599, 426) with delta (0, 0)
Screenshot: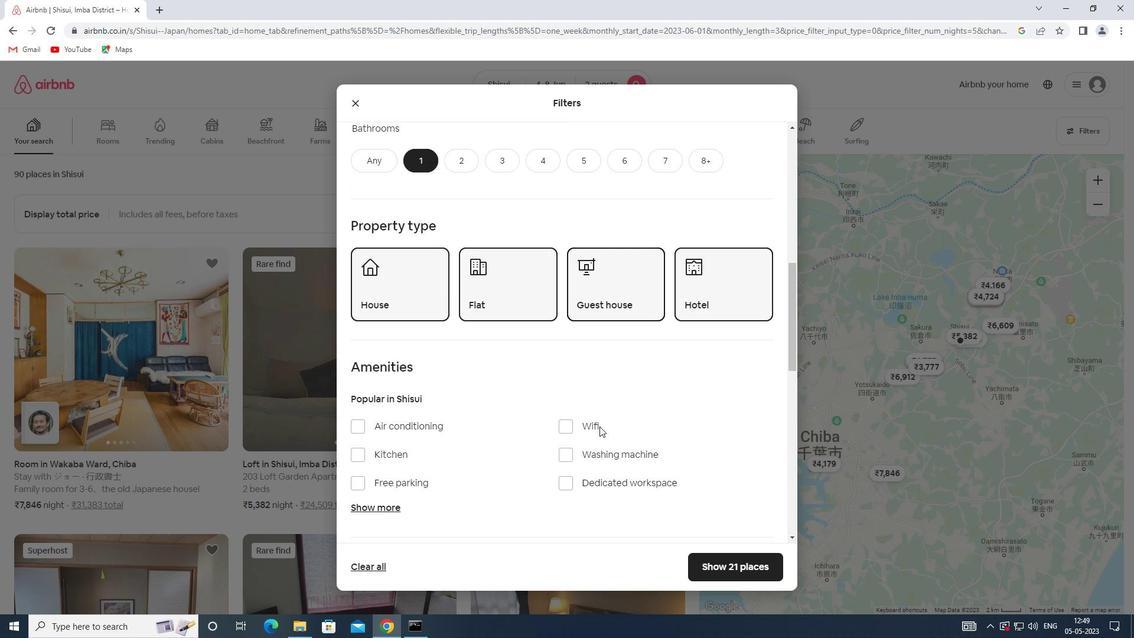 
Action: Mouse scrolled (599, 426) with delta (0, 0)
Screenshot: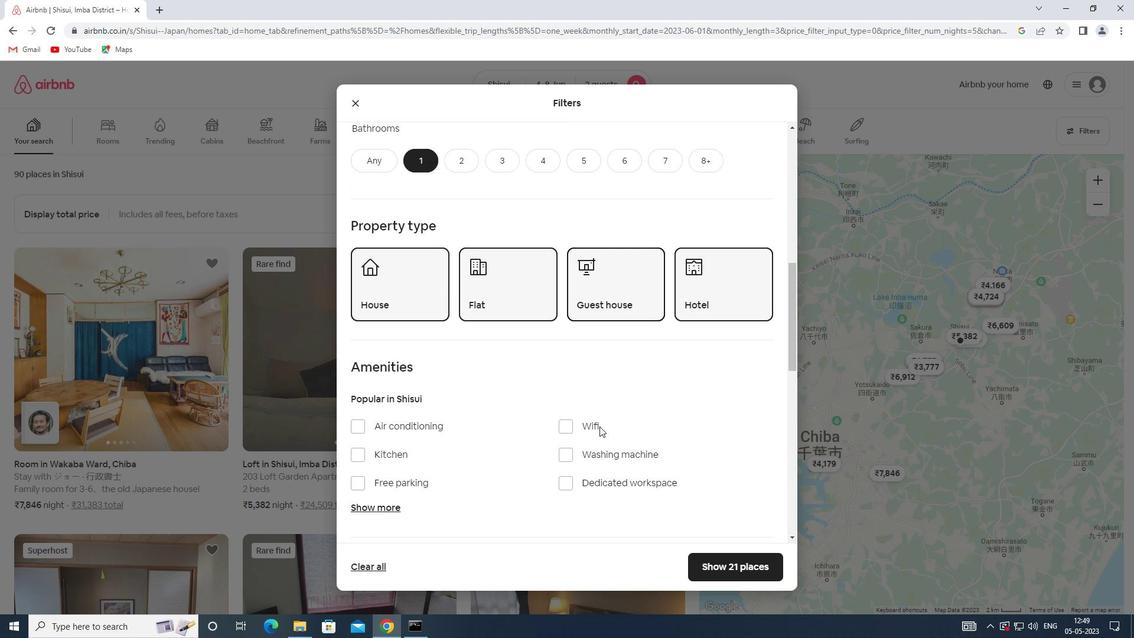 
Action: Mouse scrolled (599, 426) with delta (0, 0)
Screenshot: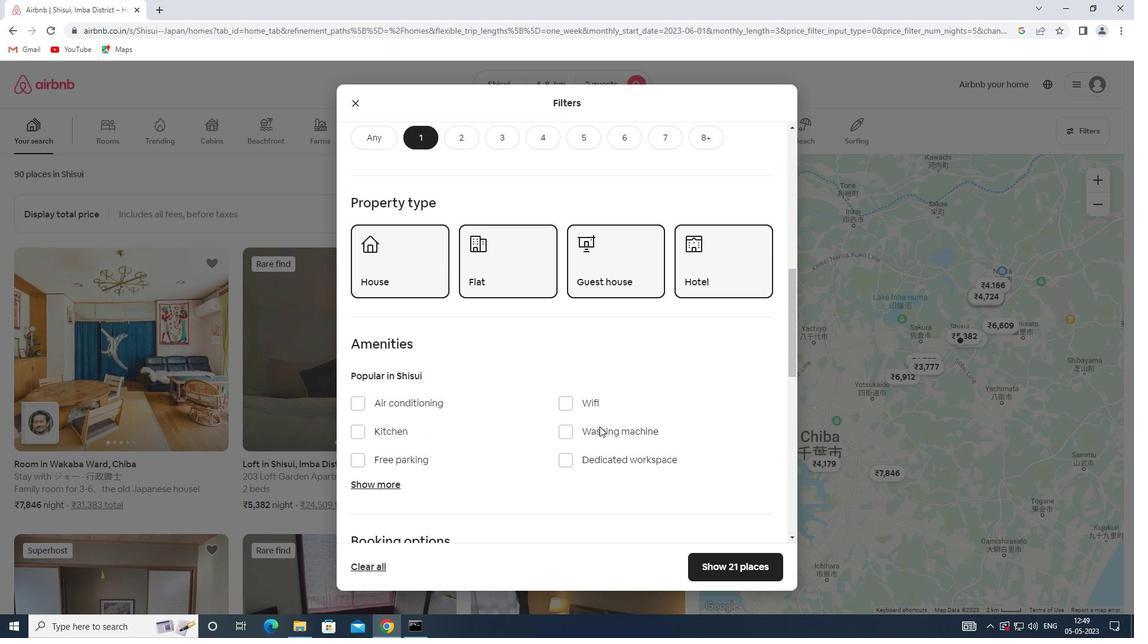 
Action: Mouse scrolled (599, 426) with delta (0, 0)
Screenshot: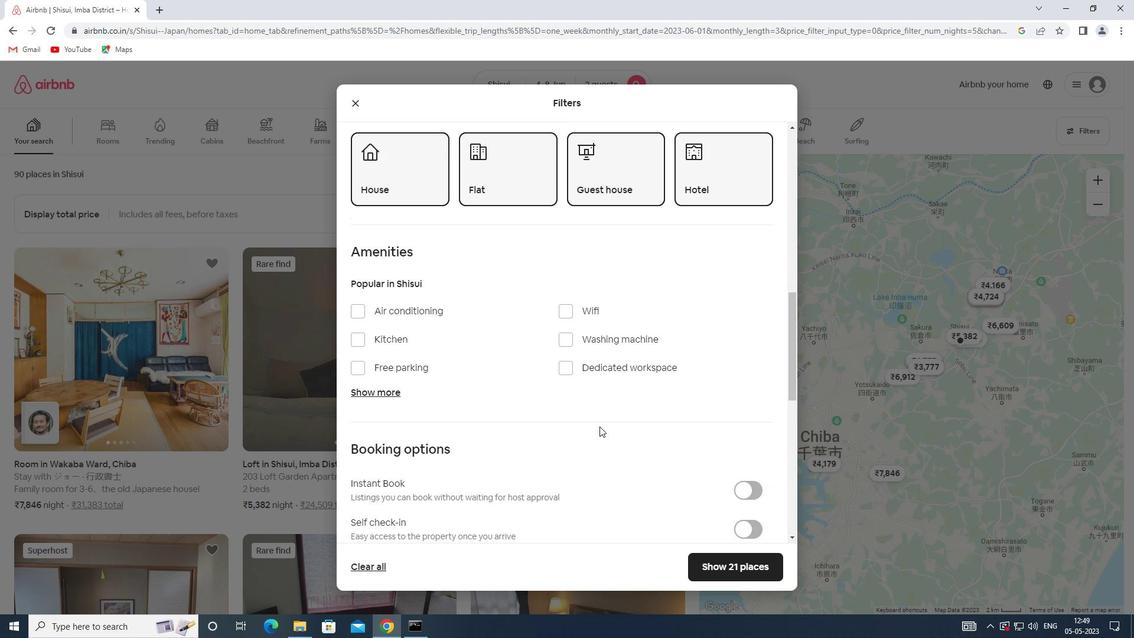 
Action: Mouse moved to (748, 389)
Screenshot: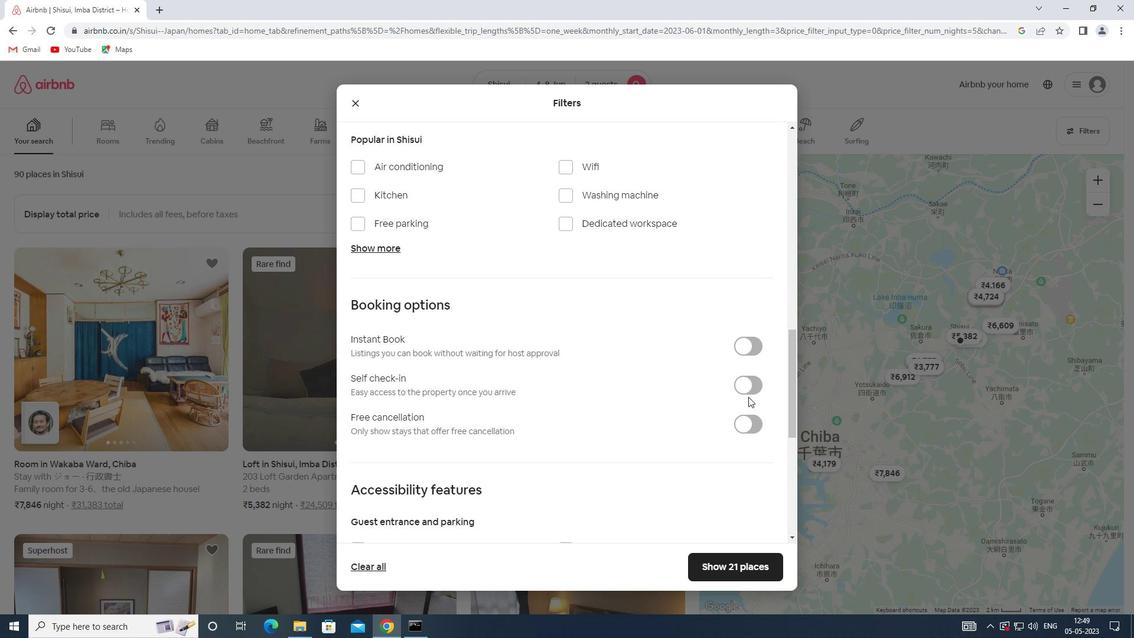 
Action: Mouse pressed left at (748, 389)
Screenshot: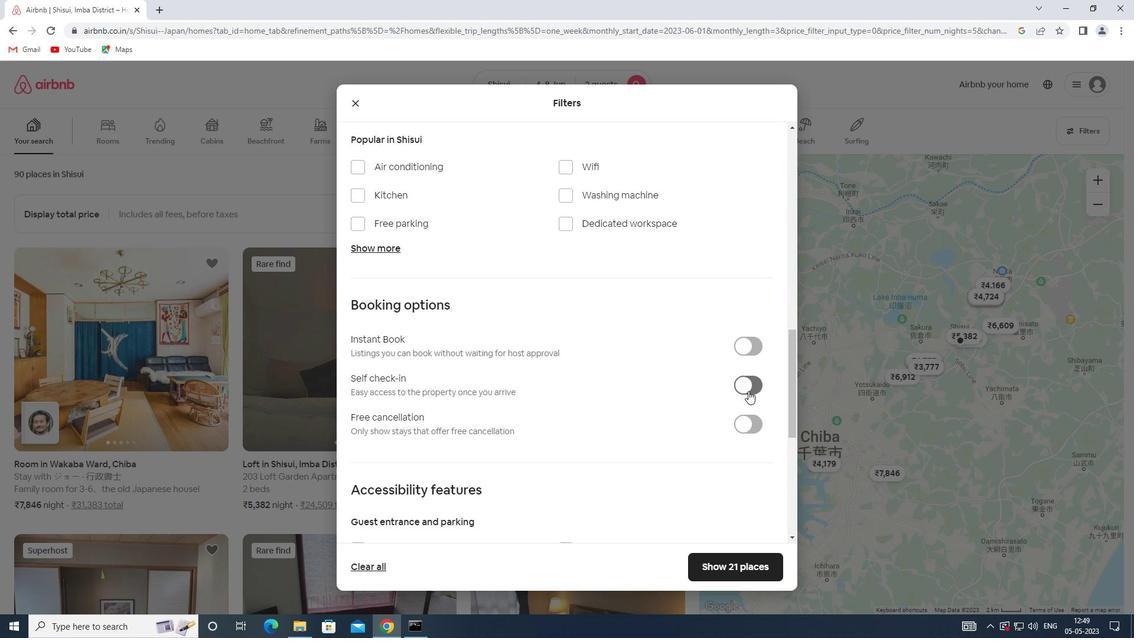 
Action: Mouse moved to (479, 431)
Screenshot: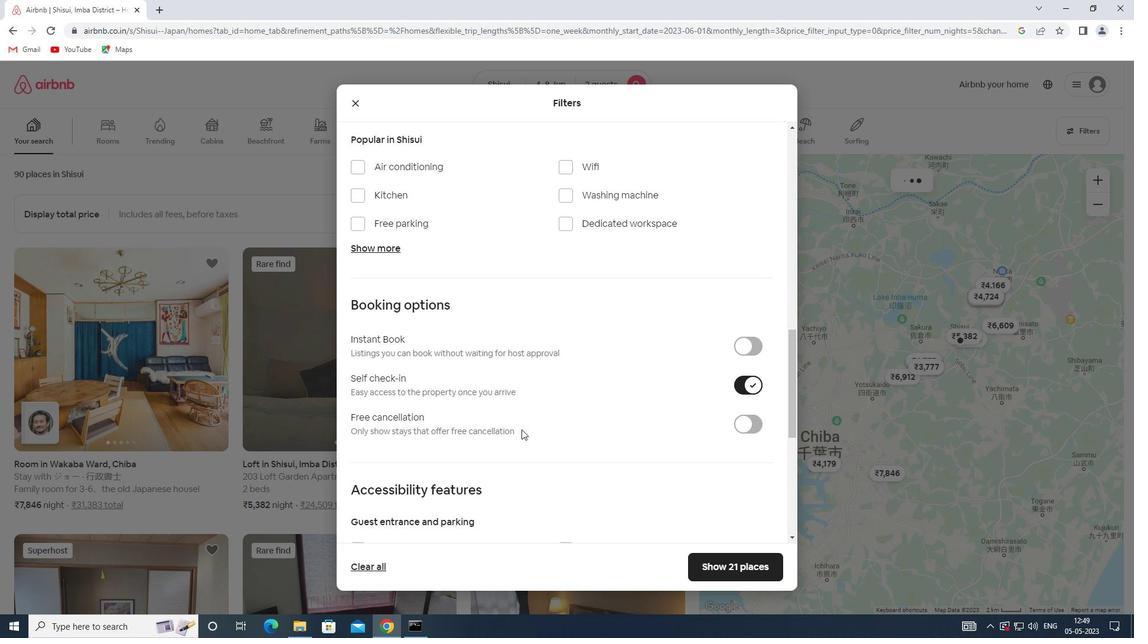 
Action: Mouse scrolled (479, 431) with delta (0, 0)
Screenshot: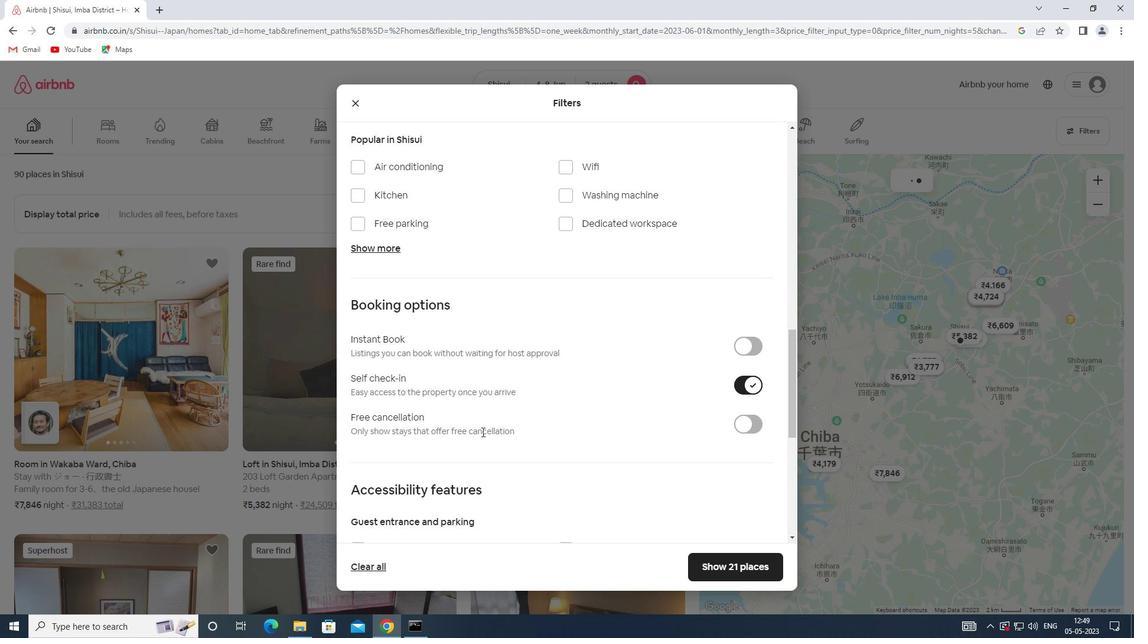 
Action: Mouse scrolled (479, 431) with delta (0, 0)
Screenshot: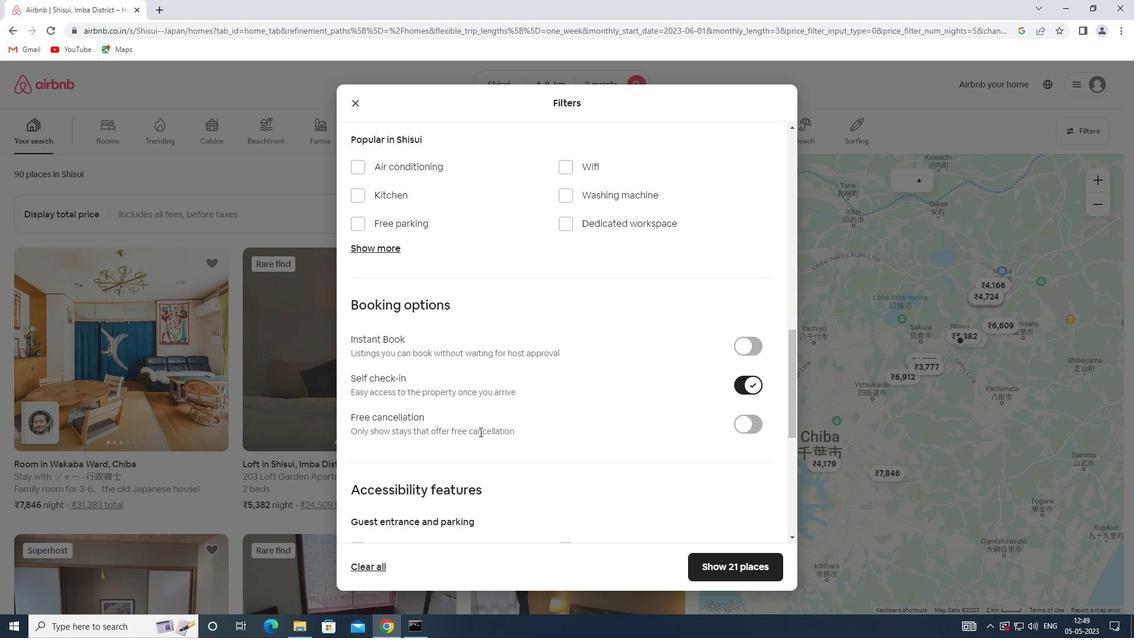 
Action: Mouse scrolled (479, 431) with delta (0, 0)
Screenshot: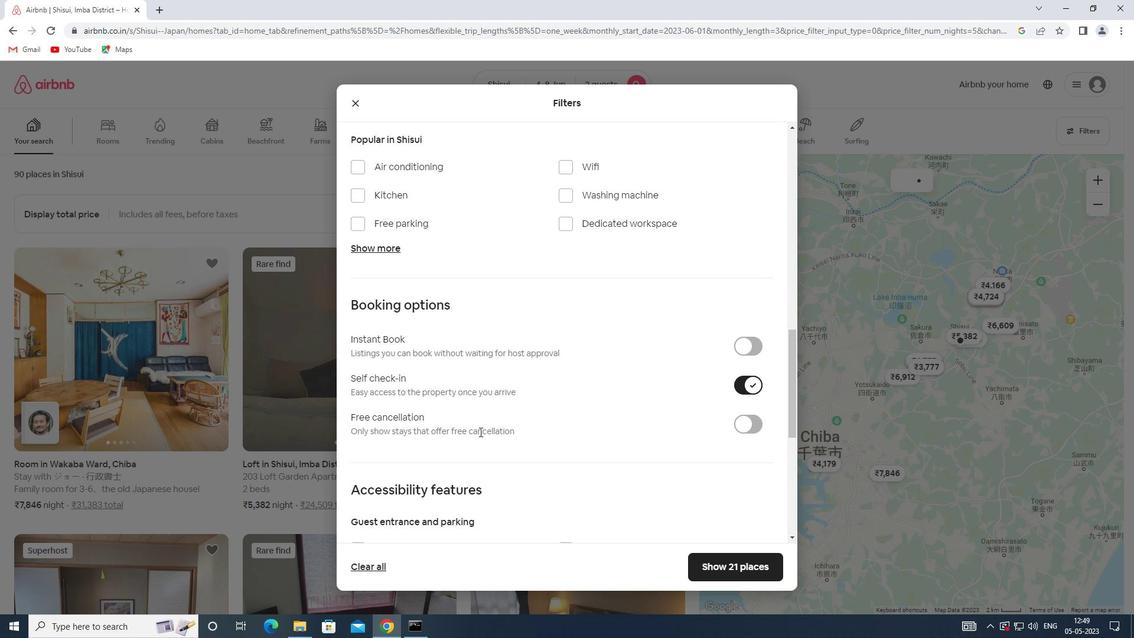 
Action: Mouse scrolled (479, 431) with delta (0, 0)
Screenshot: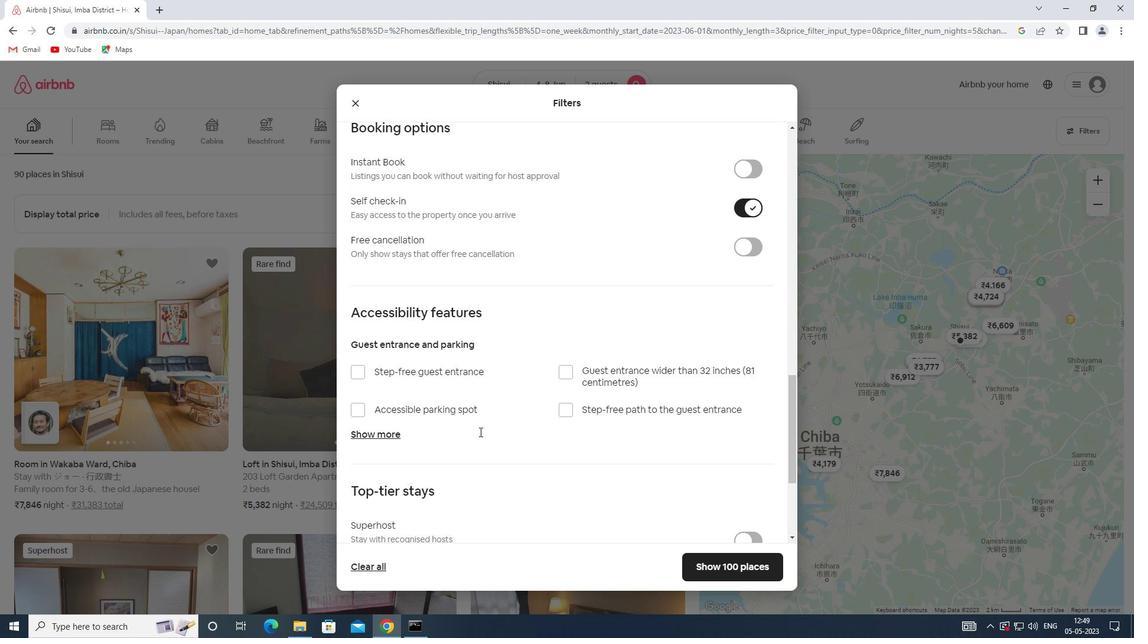 
Action: Mouse scrolled (479, 431) with delta (0, 0)
Screenshot: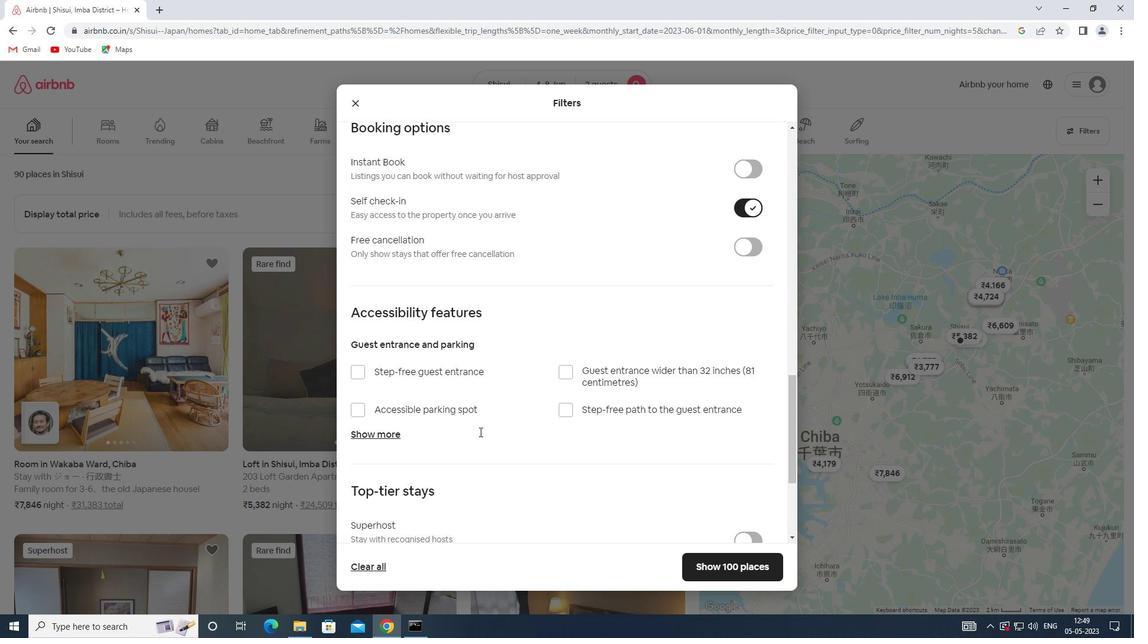 
Action: Mouse scrolled (479, 431) with delta (0, 0)
Screenshot: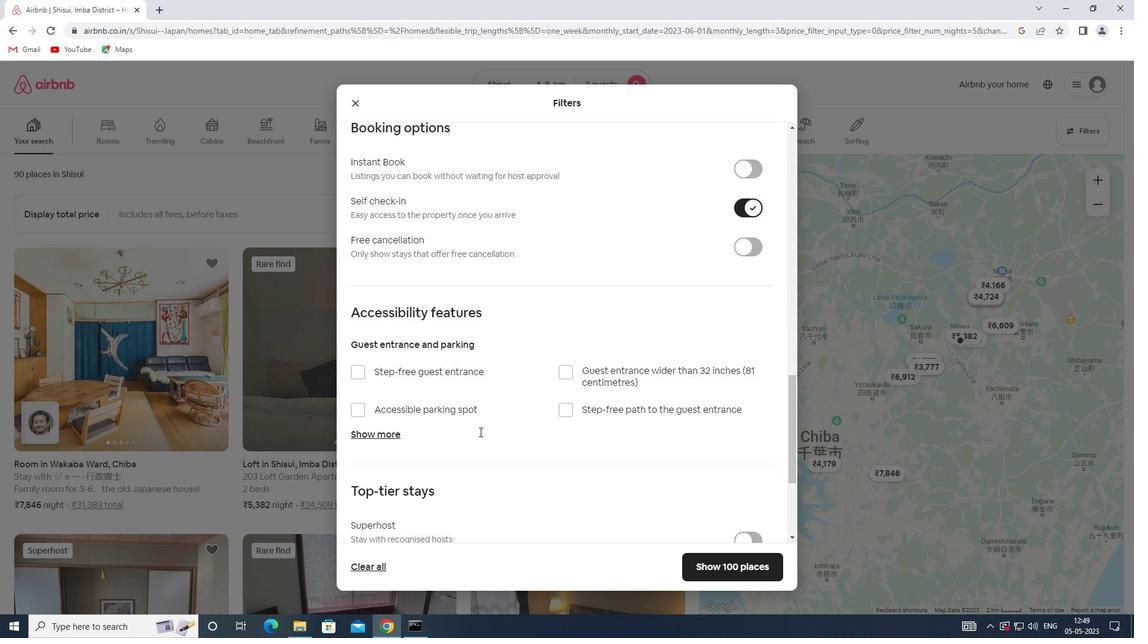 
Action: Mouse moved to (397, 469)
Screenshot: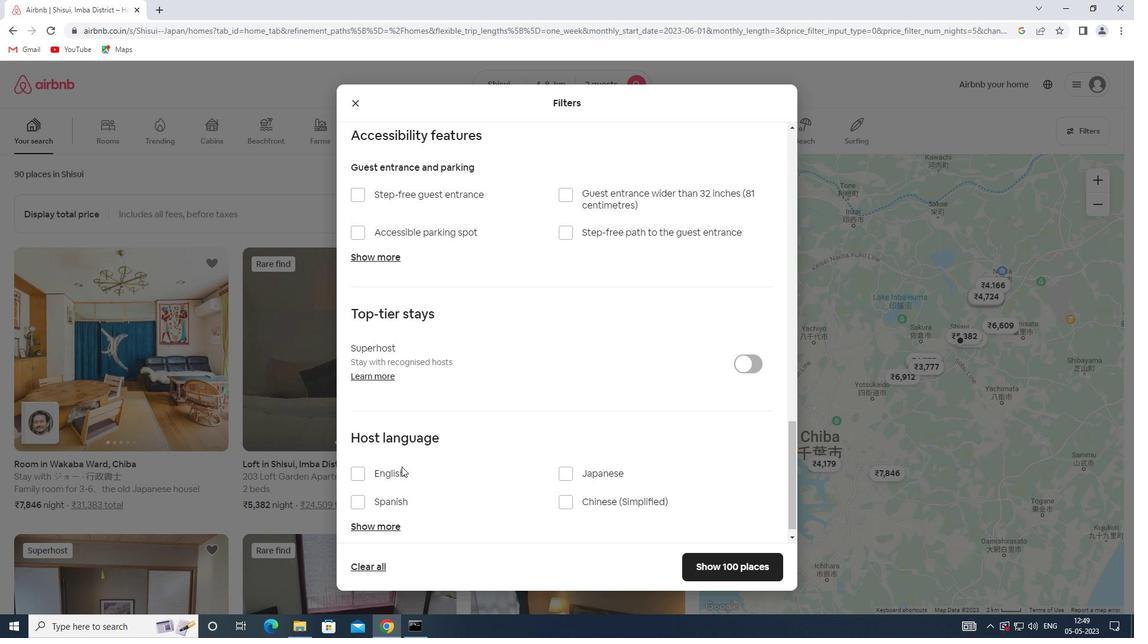 
Action: Mouse pressed left at (397, 469)
Screenshot: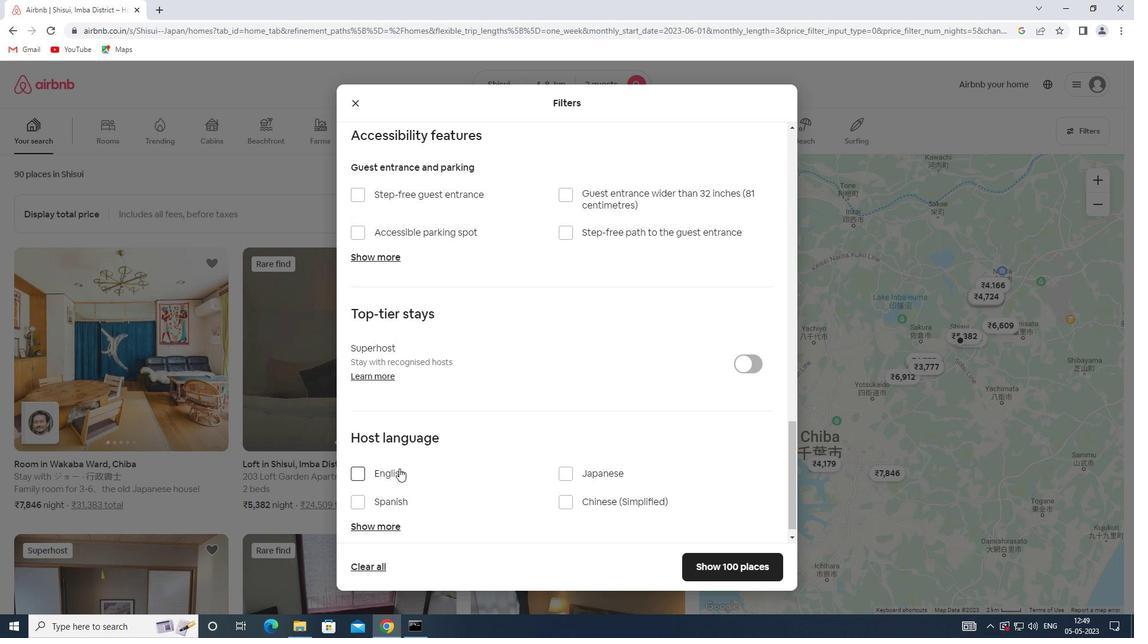 
Action: Mouse moved to (737, 561)
Screenshot: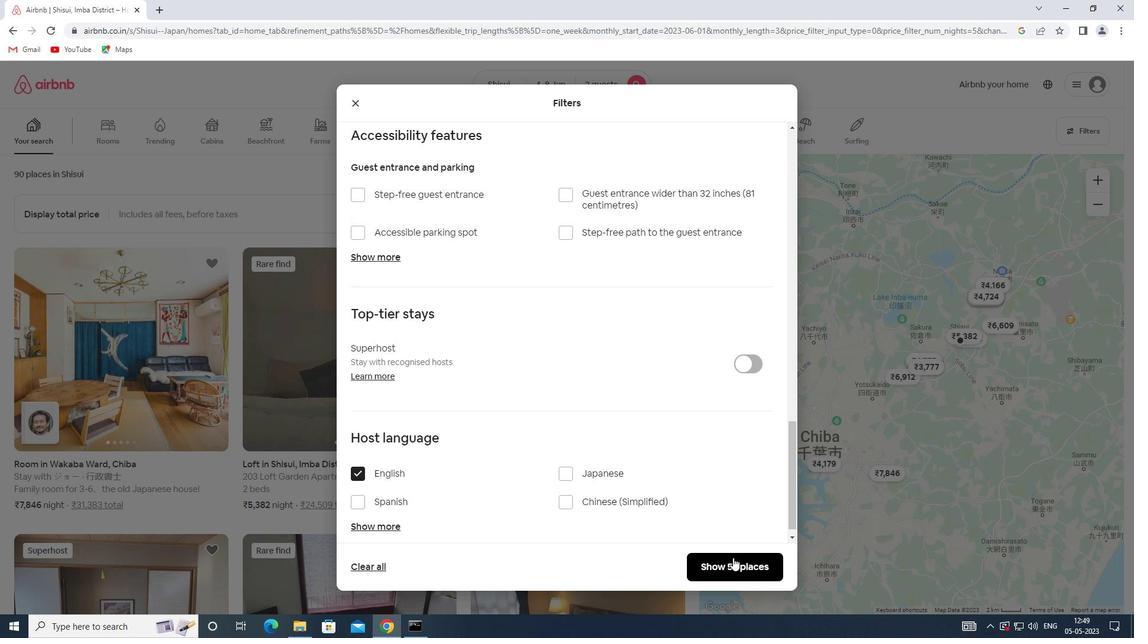 
Action: Mouse pressed left at (737, 561)
Screenshot: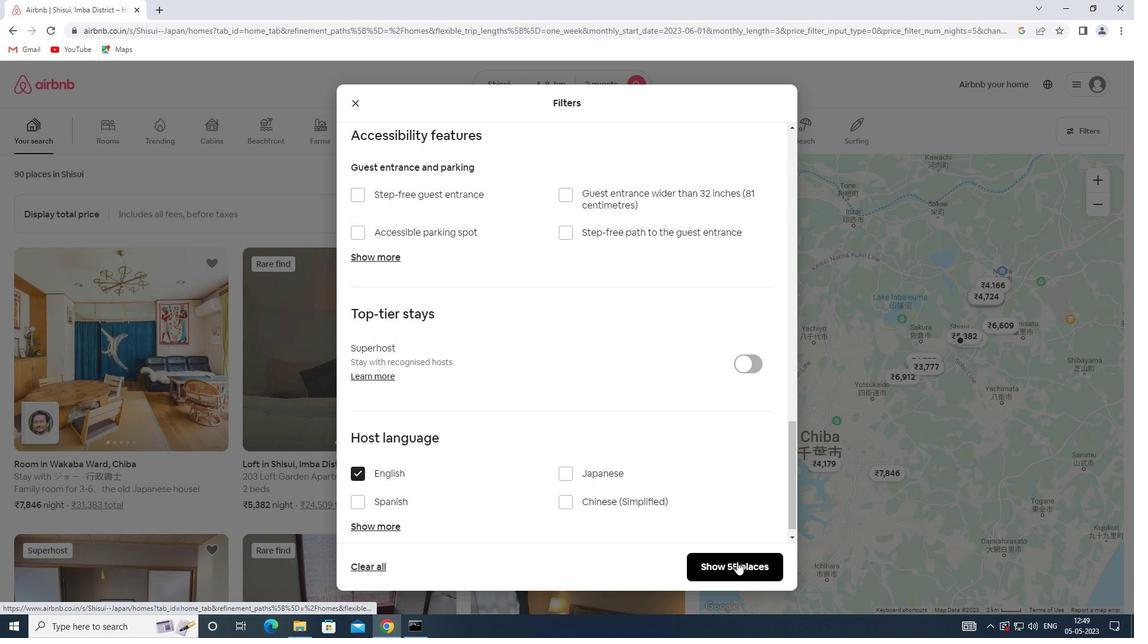
